 Task: Create a due date automation trigger when advanced on, 2 hours before a card is due add dates starting in more than 1 working days.
Action: Mouse moved to (1007, 295)
Screenshot: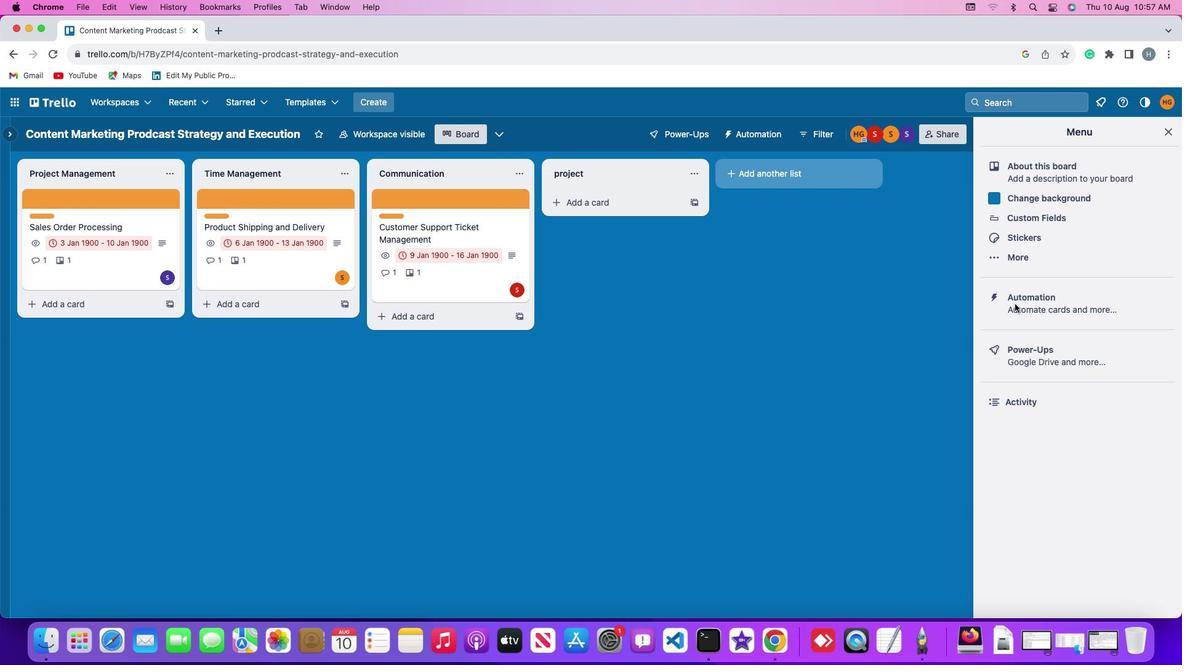 
Action: Mouse pressed left at (1007, 295)
Screenshot: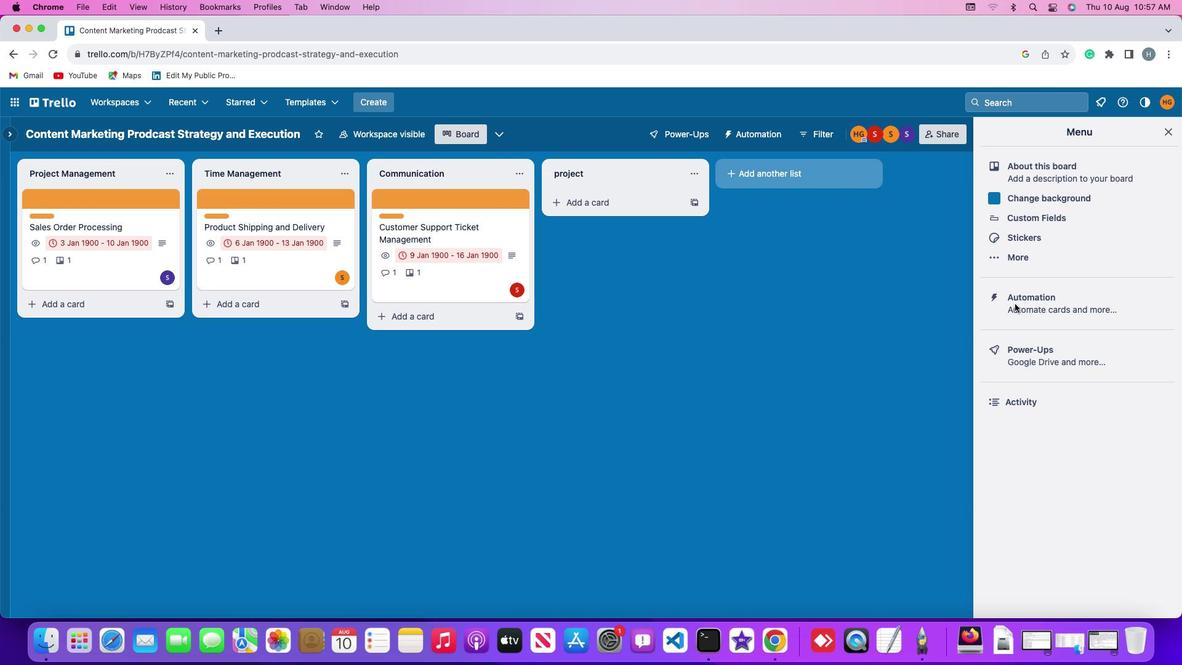 
Action: Mouse pressed left at (1007, 295)
Screenshot: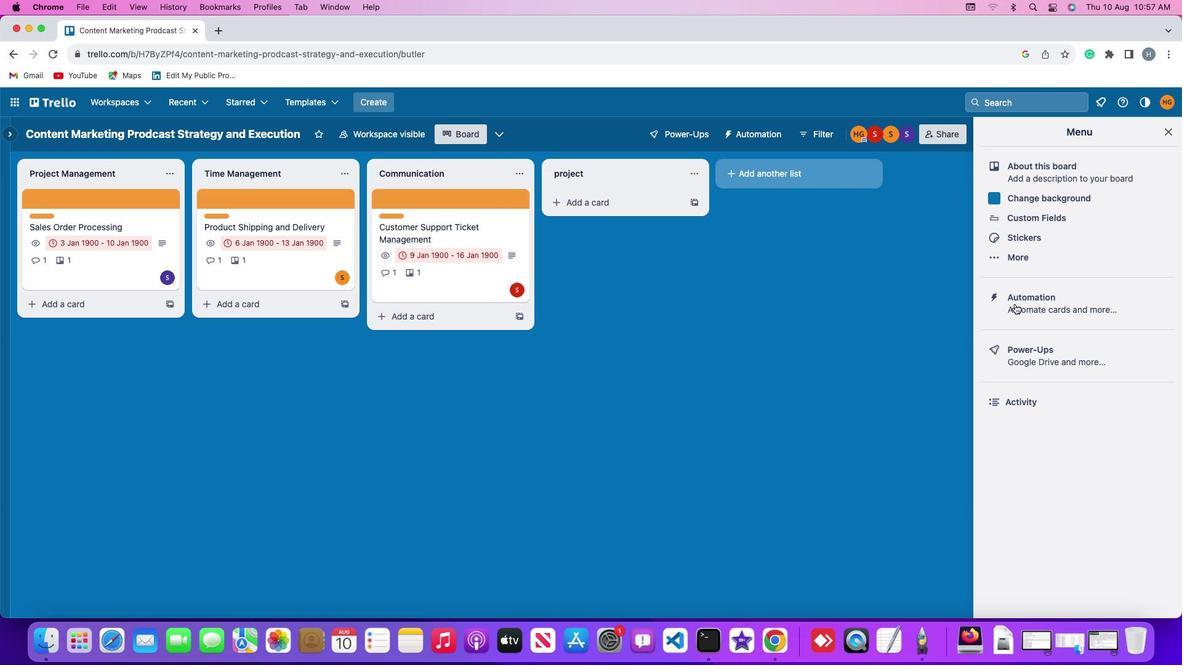 
Action: Mouse moved to (55, 281)
Screenshot: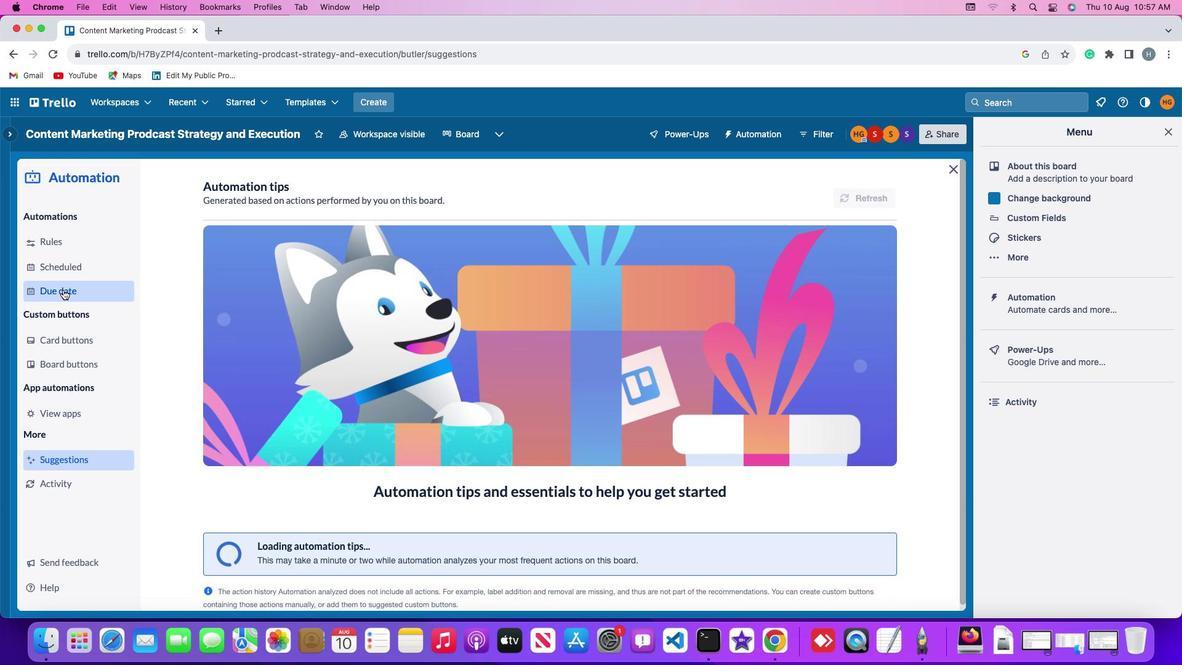 
Action: Mouse pressed left at (55, 281)
Screenshot: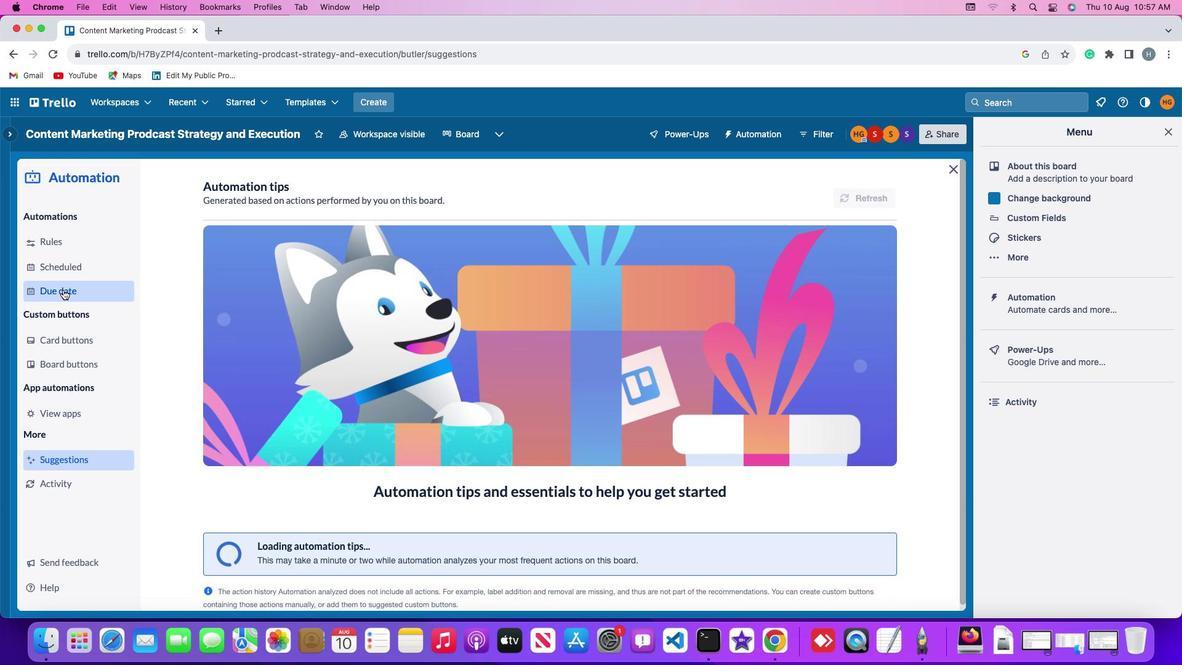 
Action: Mouse moved to (839, 184)
Screenshot: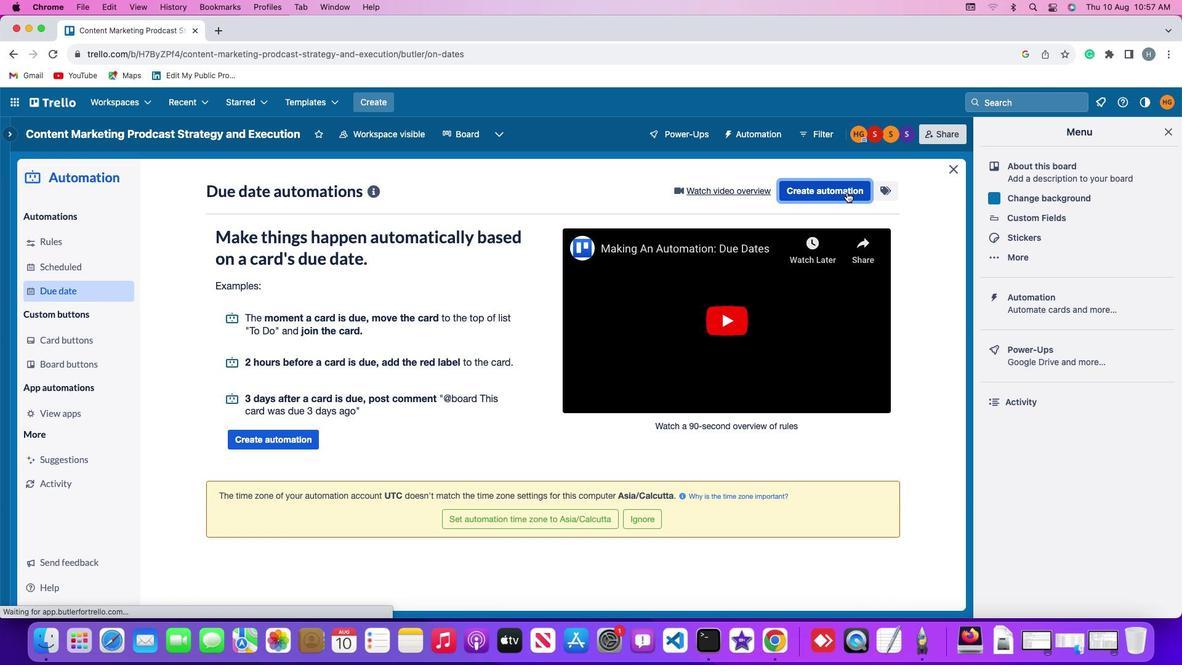 
Action: Mouse pressed left at (839, 184)
Screenshot: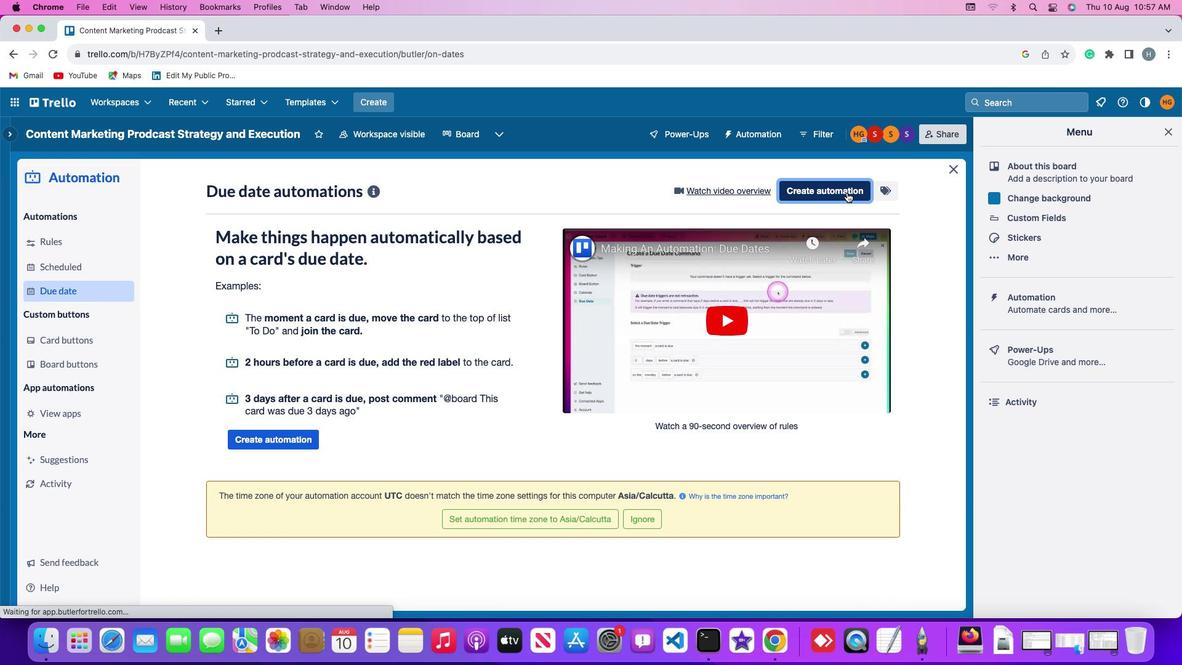 
Action: Mouse moved to (332, 301)
Screenshot: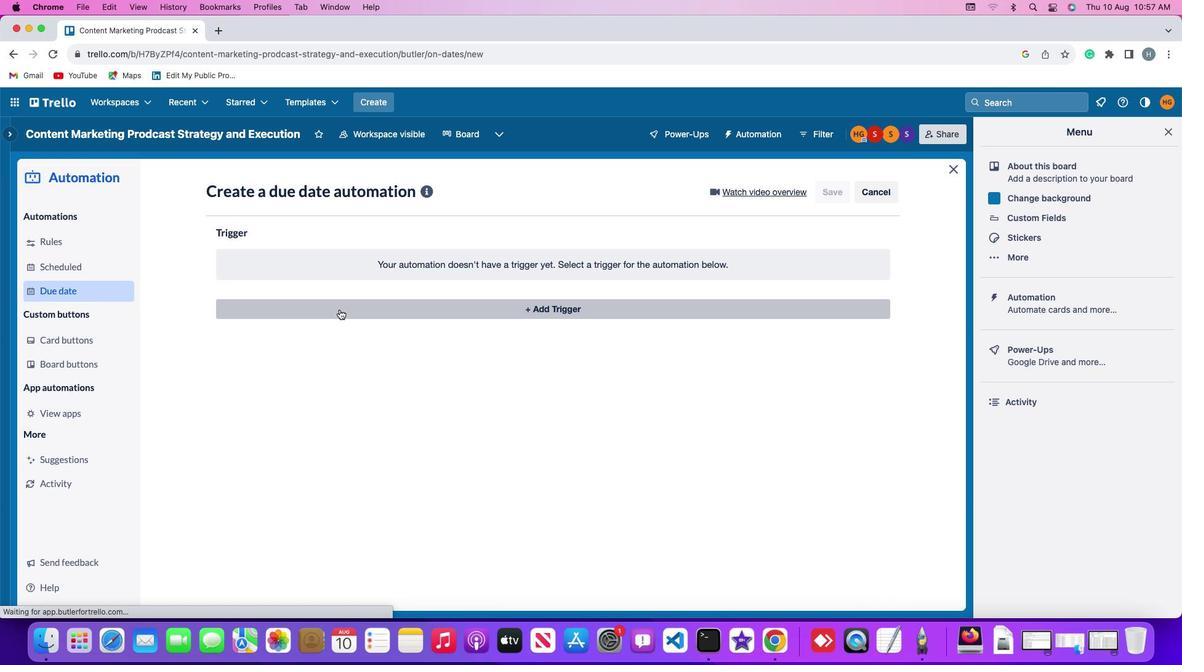 
Action: Mouse pressed left at (332, 301)
Screenshot: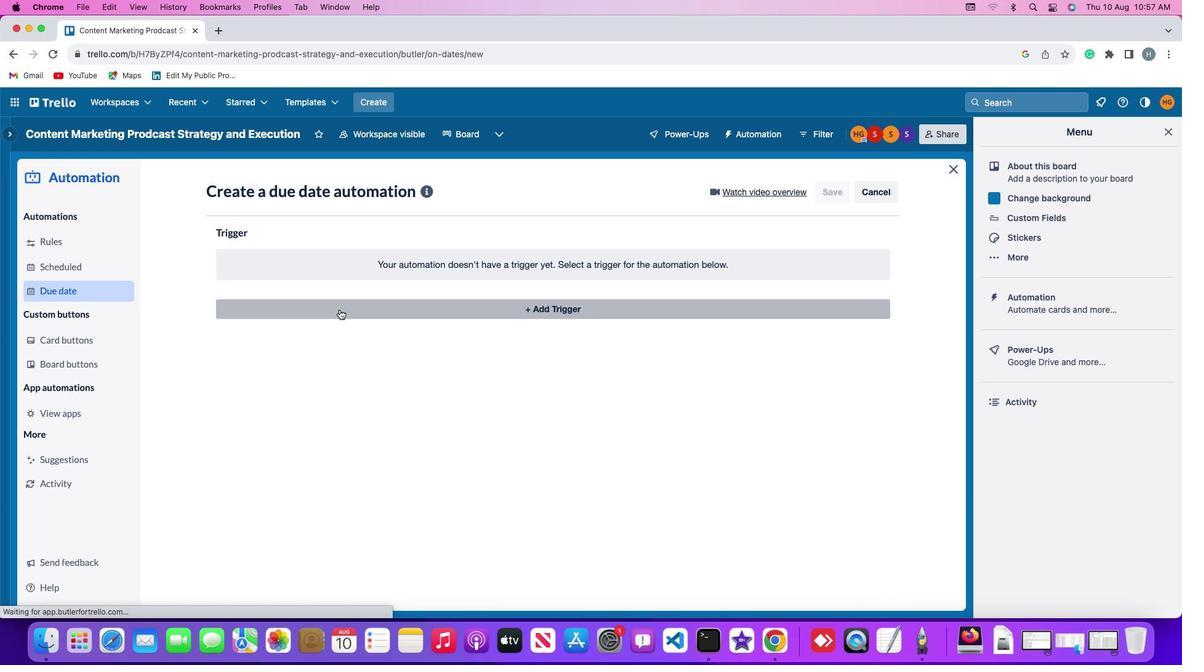 
Action: Mouse moved to (237, 493)
Screenshot: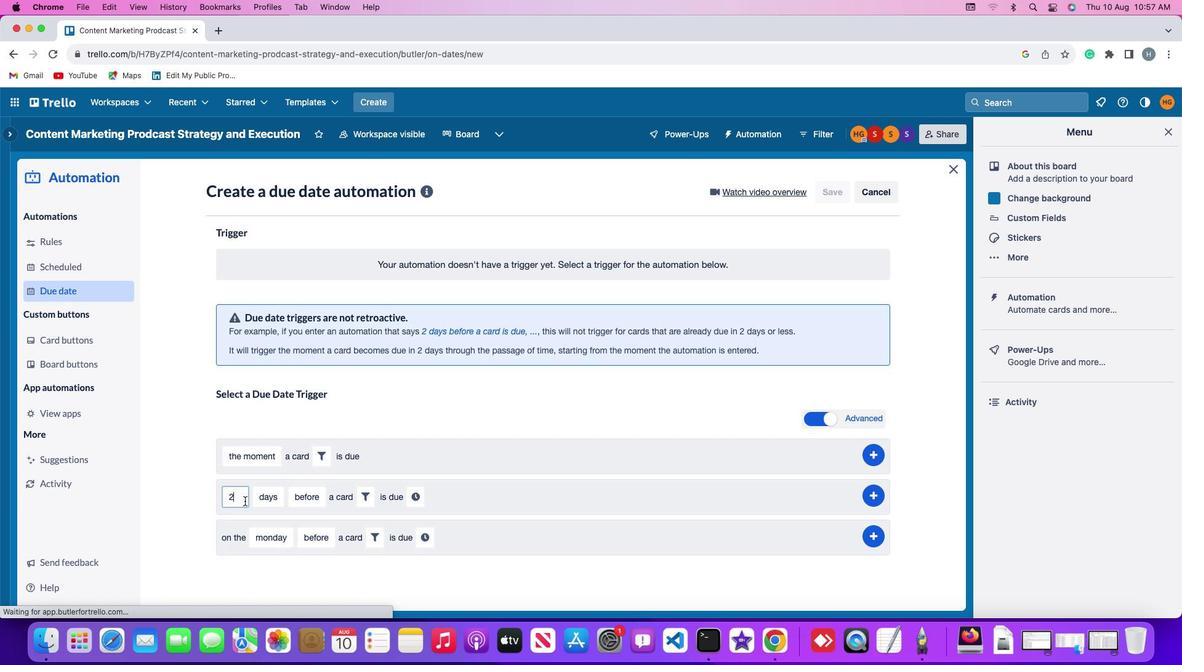 
Action: Mouse pressed left at (237, 493)
Screenshot: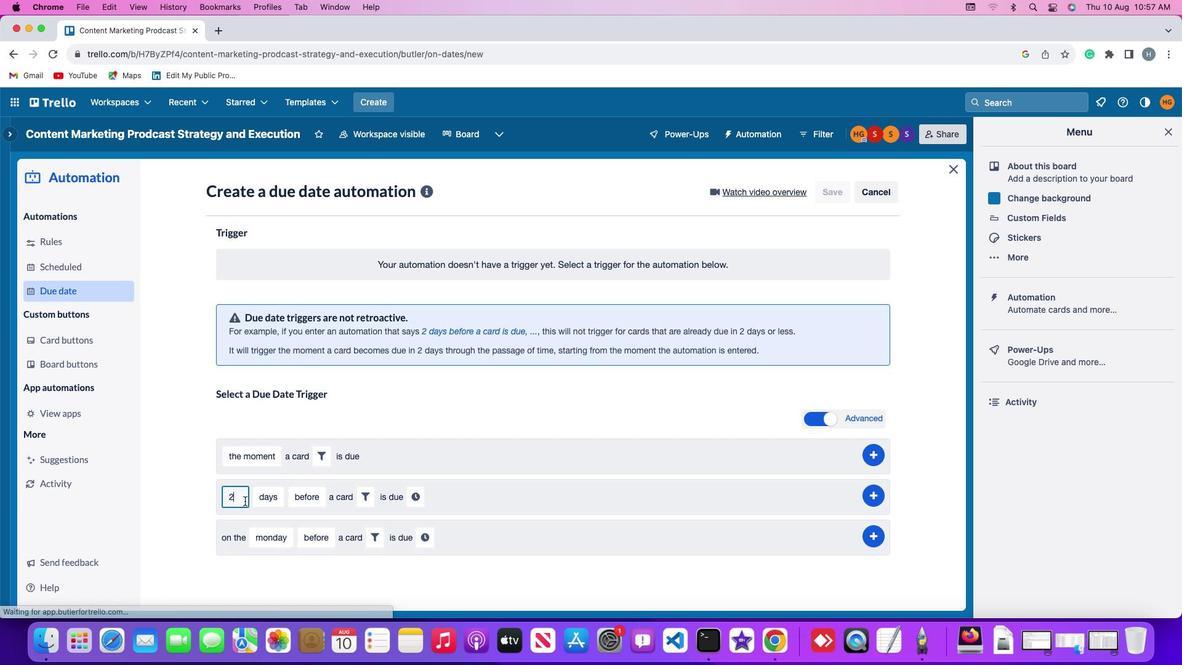 
Action: Mouse moved to (237, 492)
Screenshot: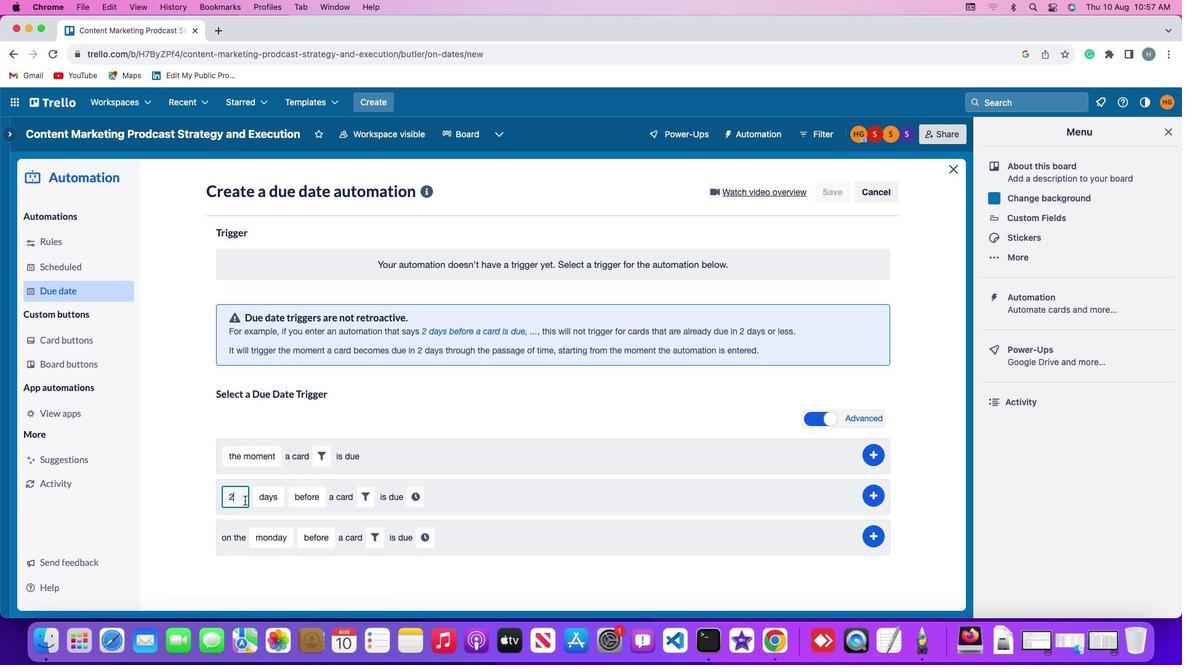 
Action: Key pressed Key.backspace
Screenshot: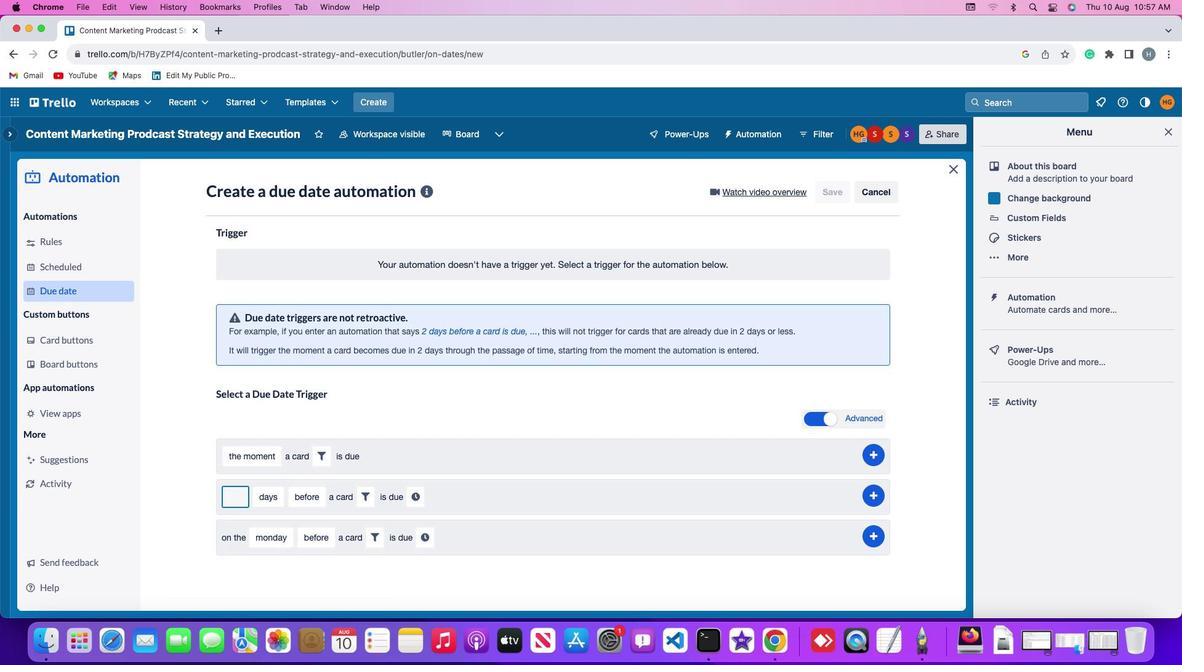 
Action: Mouse moved to (236, 492)
Screenshot: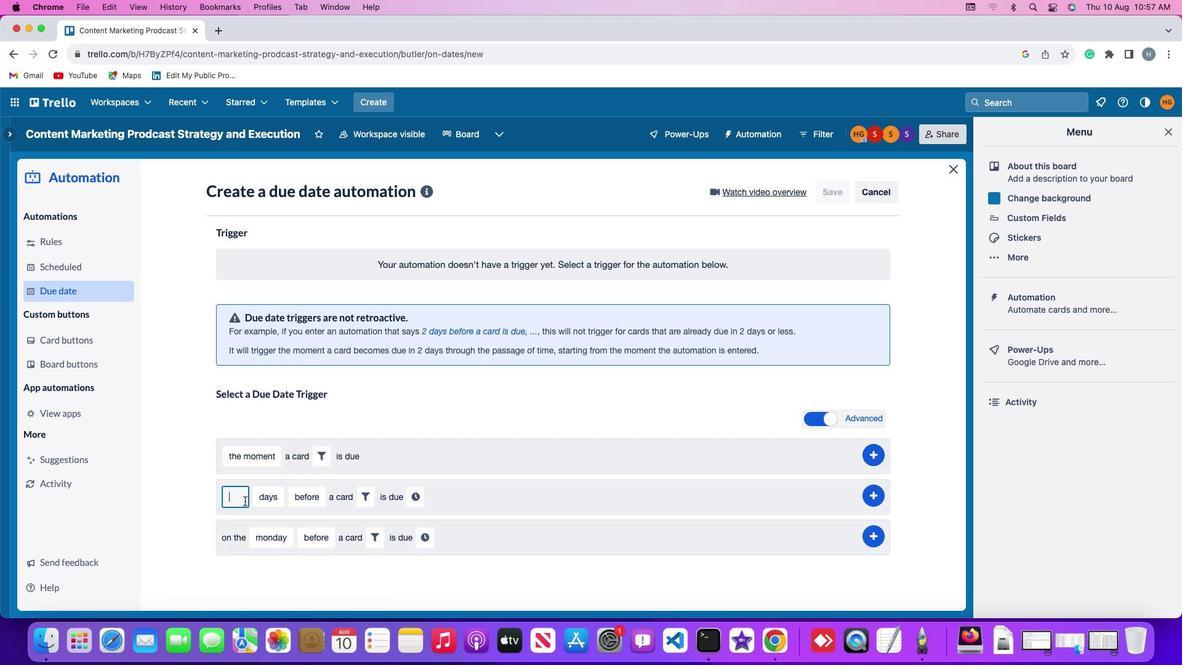 
Action: Key pressed '2'
Screenshot: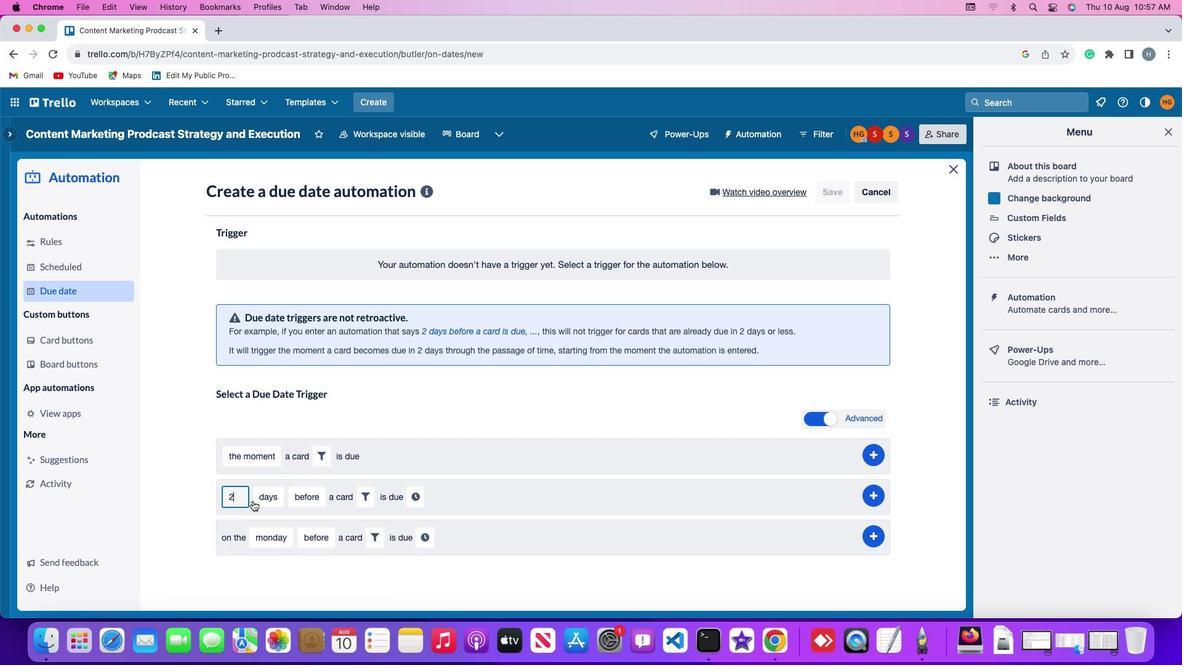 
Action: Mouse moved to (253, 490)
Screenshot: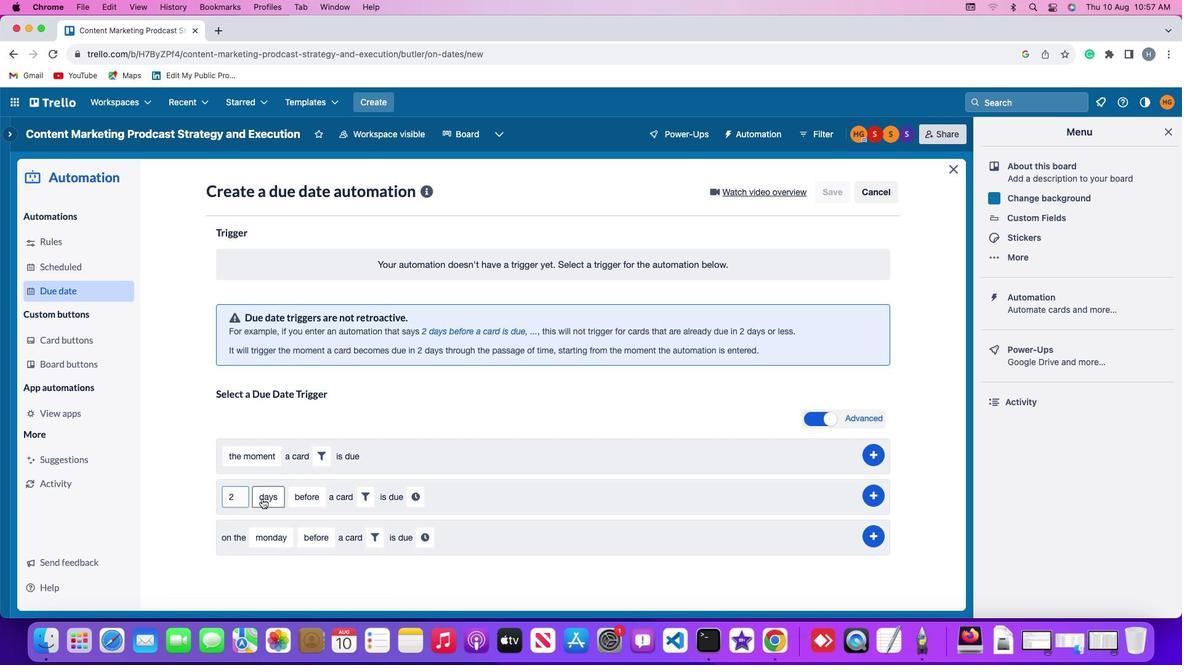 
Action: Mouse pressed left at (253, 490)
Screenshot: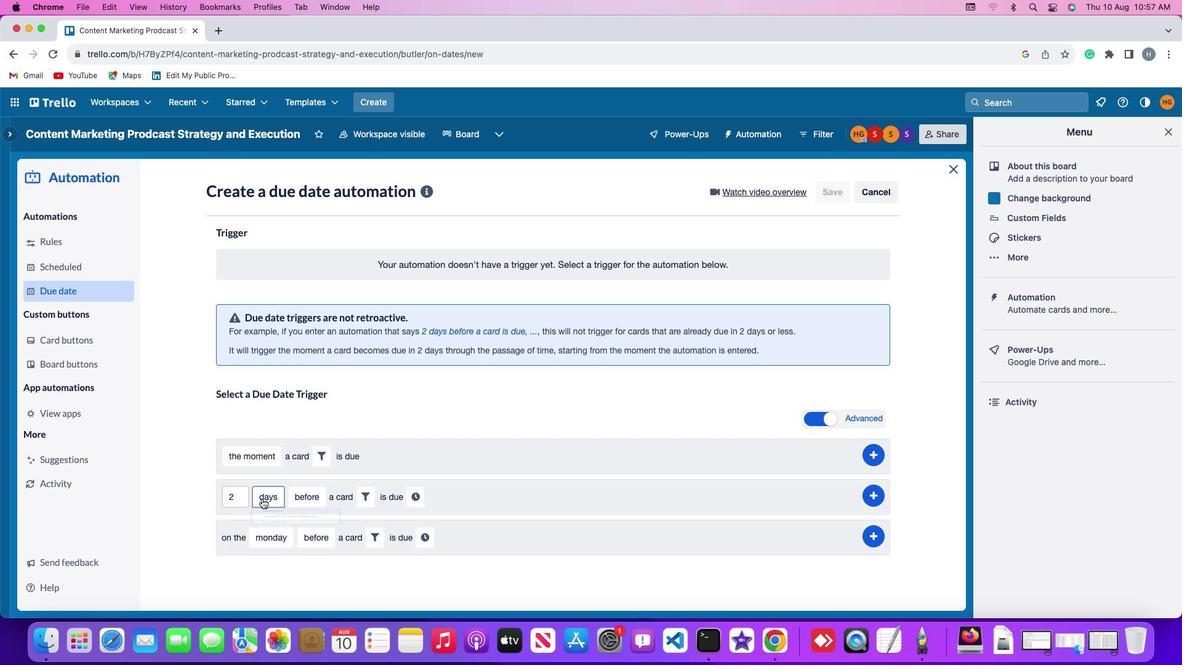 
Action: Mouse moved to (261, 558)
Screenshot: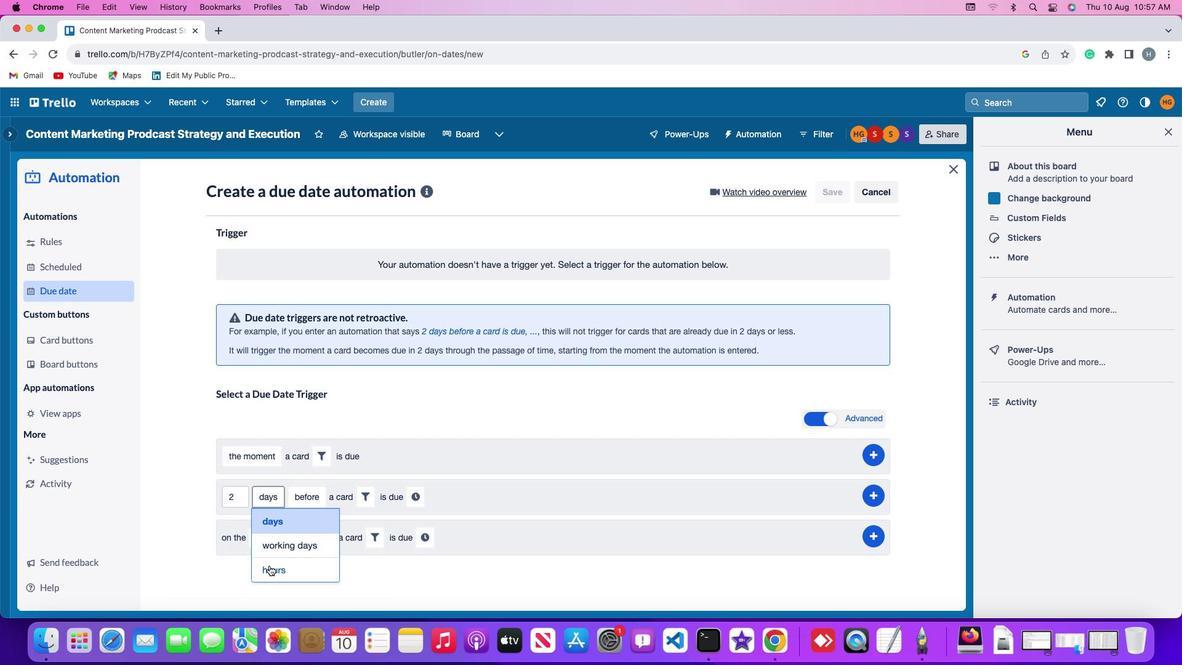 
Action: Mouse pressed left at (261, 558)
Screenshot: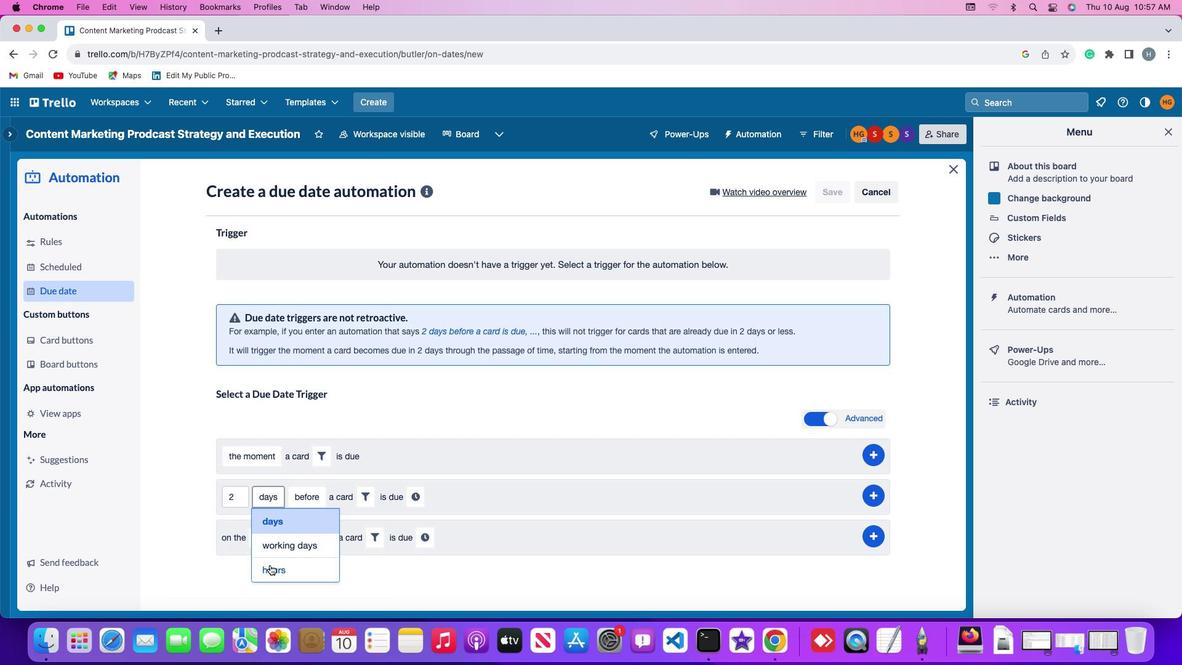 
Action: Mouse moved to (292, 489)
Screenshot: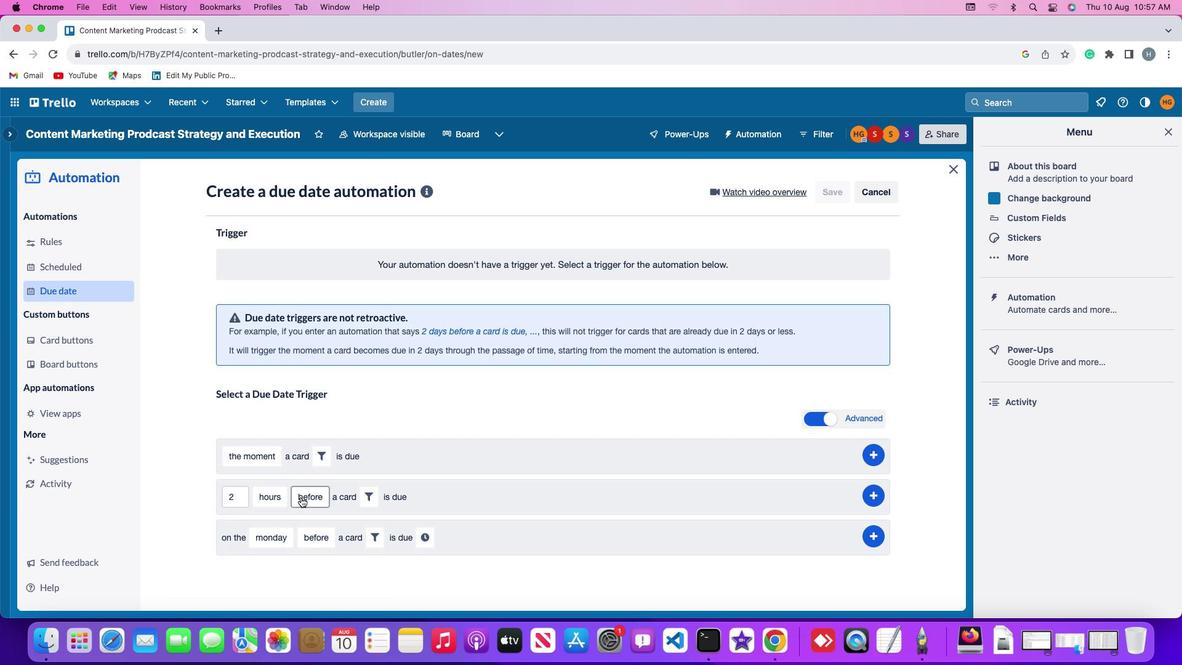 
Action: Mouse pressed left at (292, 489)
Screenshot: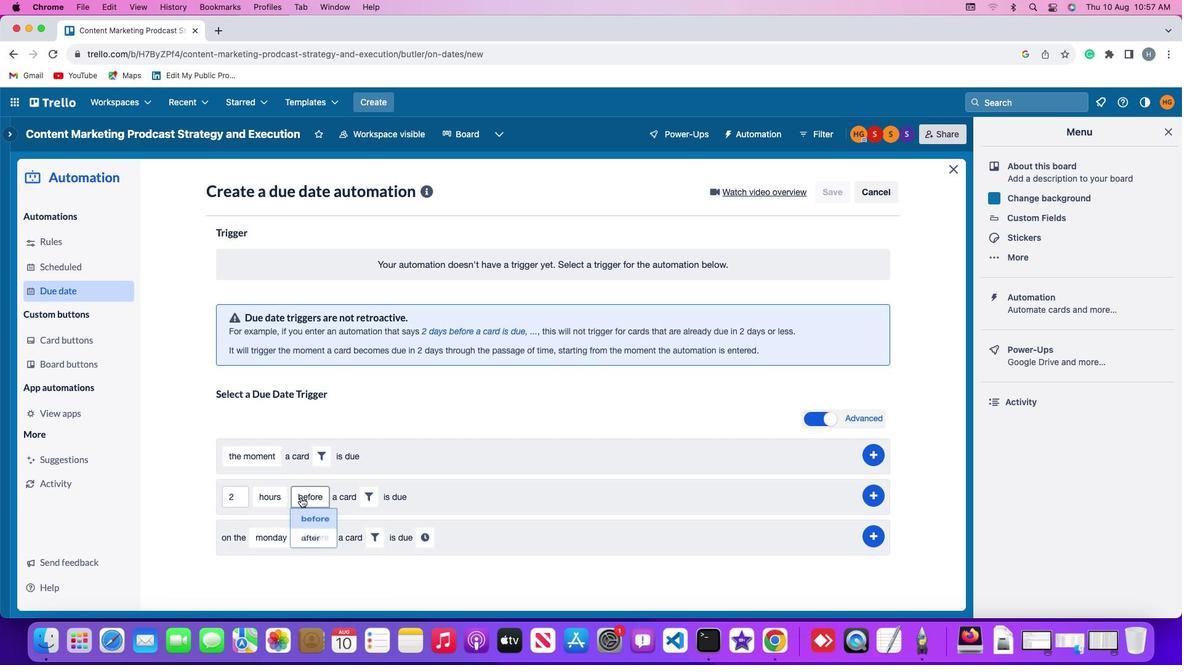 
Action: Mouse moved to (297, 511)
Screenshot: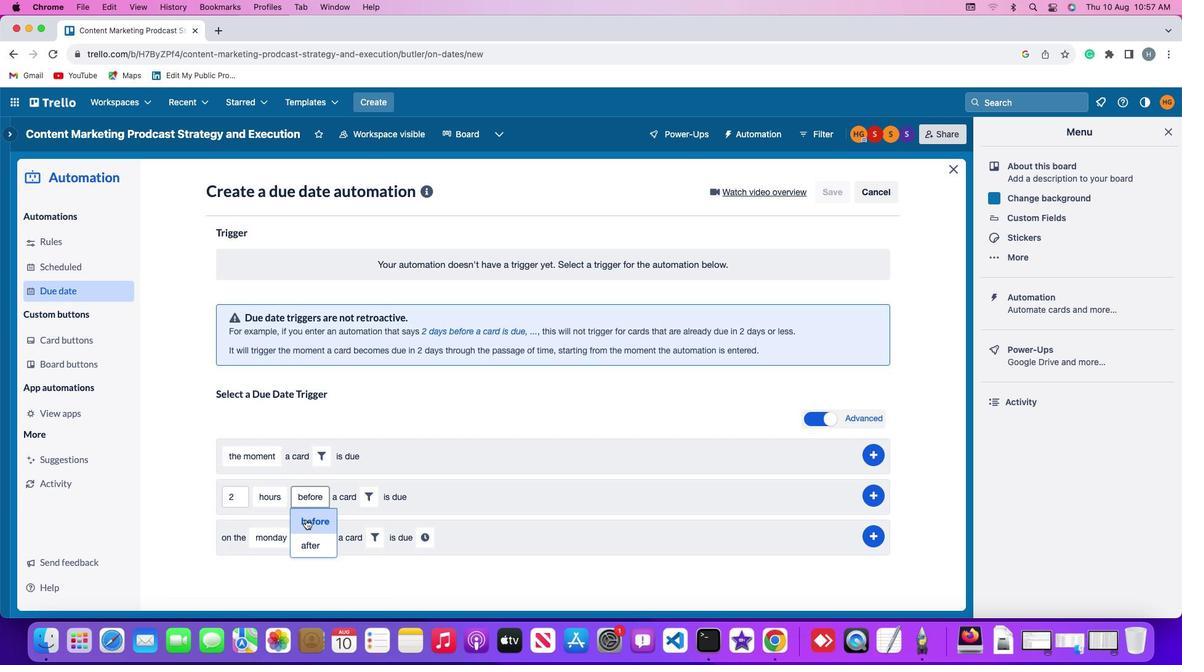 
Action: Mouse pressed left at (297, 511)
Screenshot: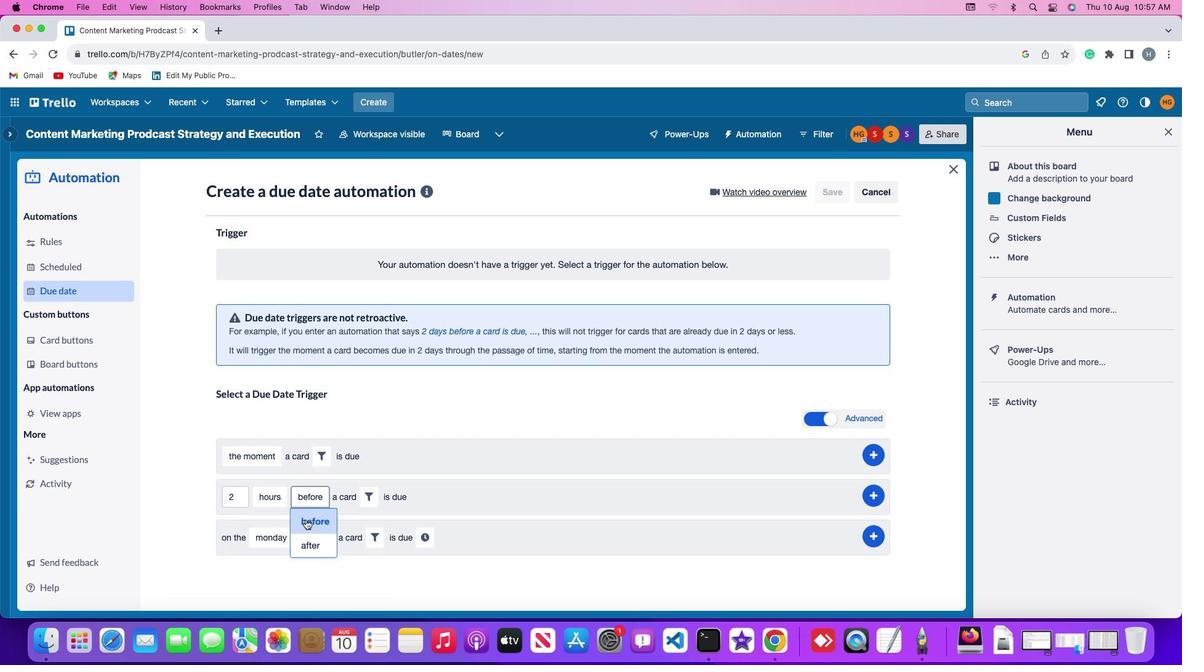 
Action: Mouse moved to (366, 489)
Screenshot: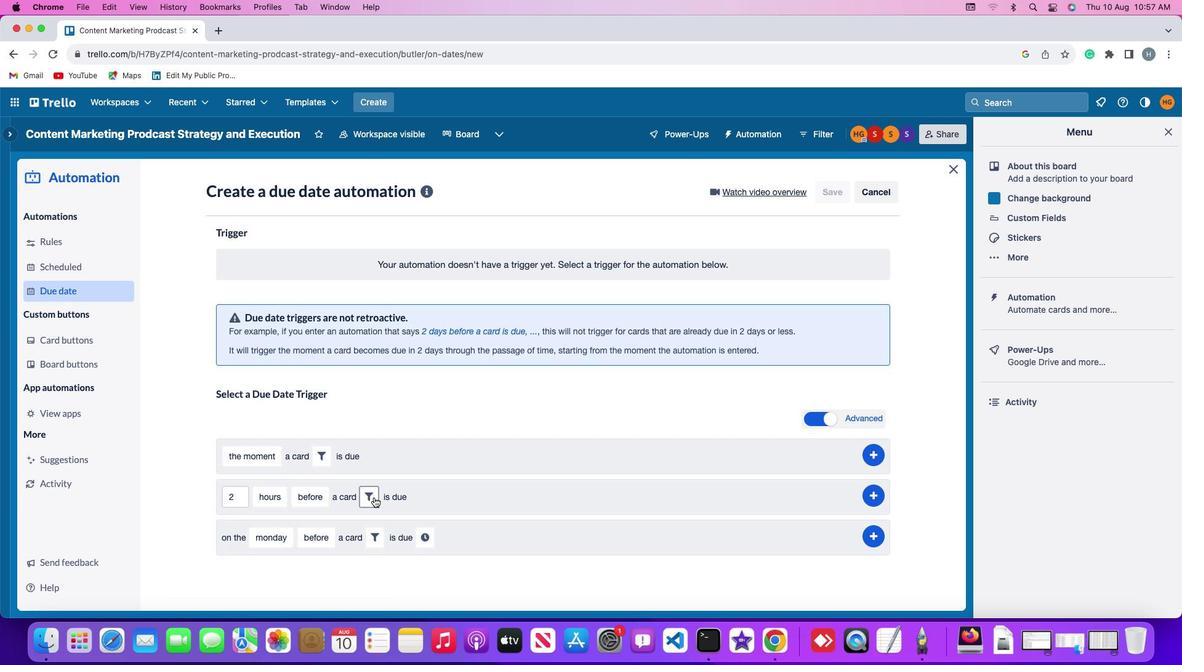
Action: Mouse pressed left at (366, 489)
Screenshot: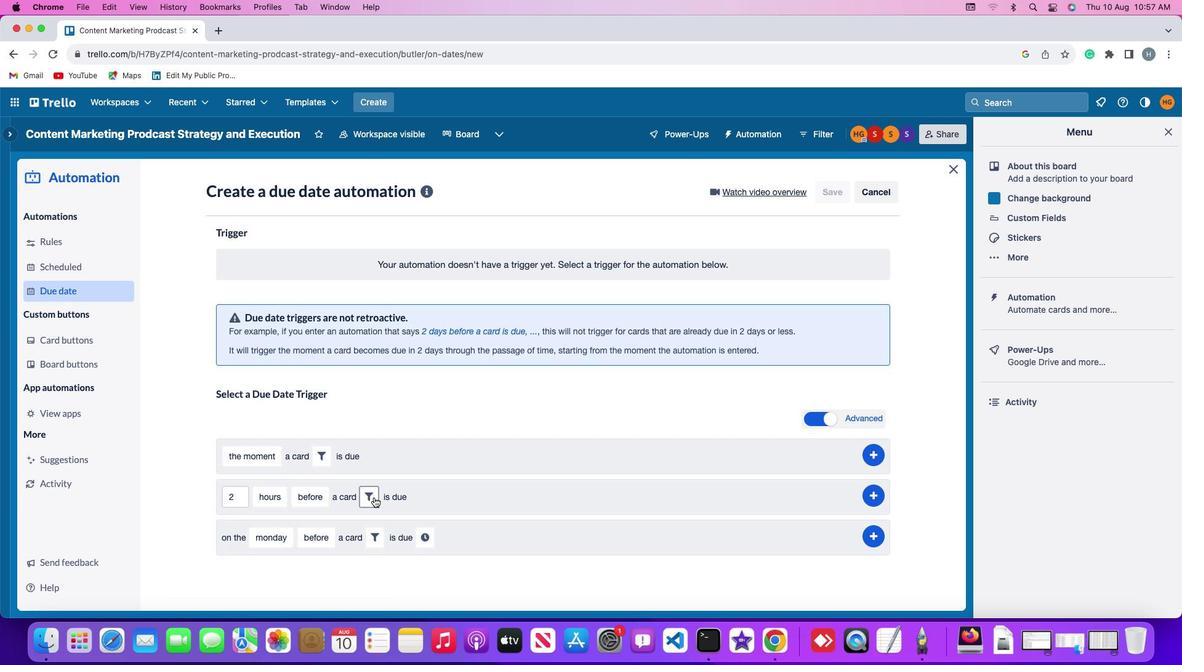 
Action: Mouse moved to (429, 523)
Screenshot: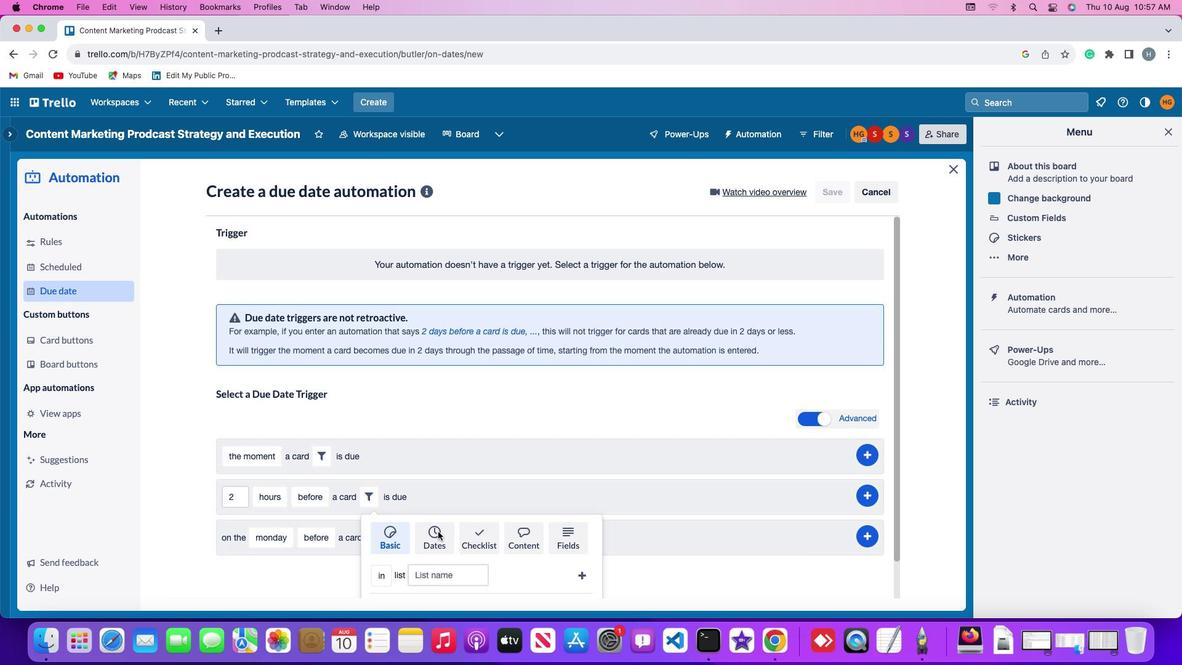 
Action: Mouse pressed left at (429, 523)
Screenshot: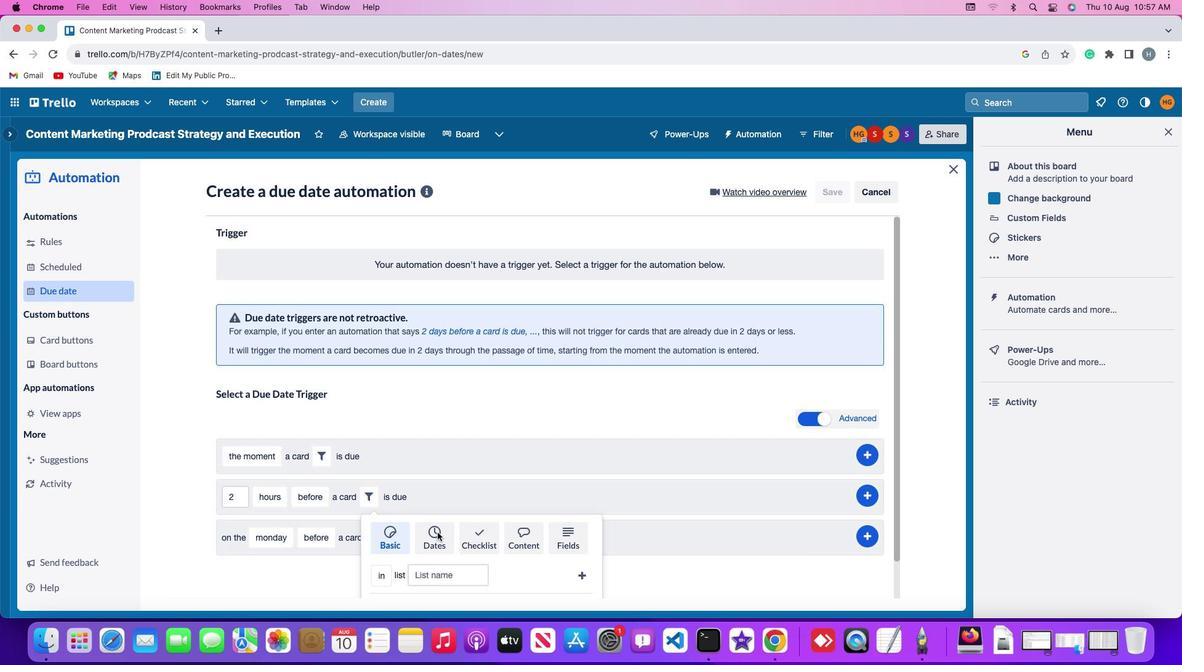 
Action: Mouse moved to (308, 564)
Screenshot: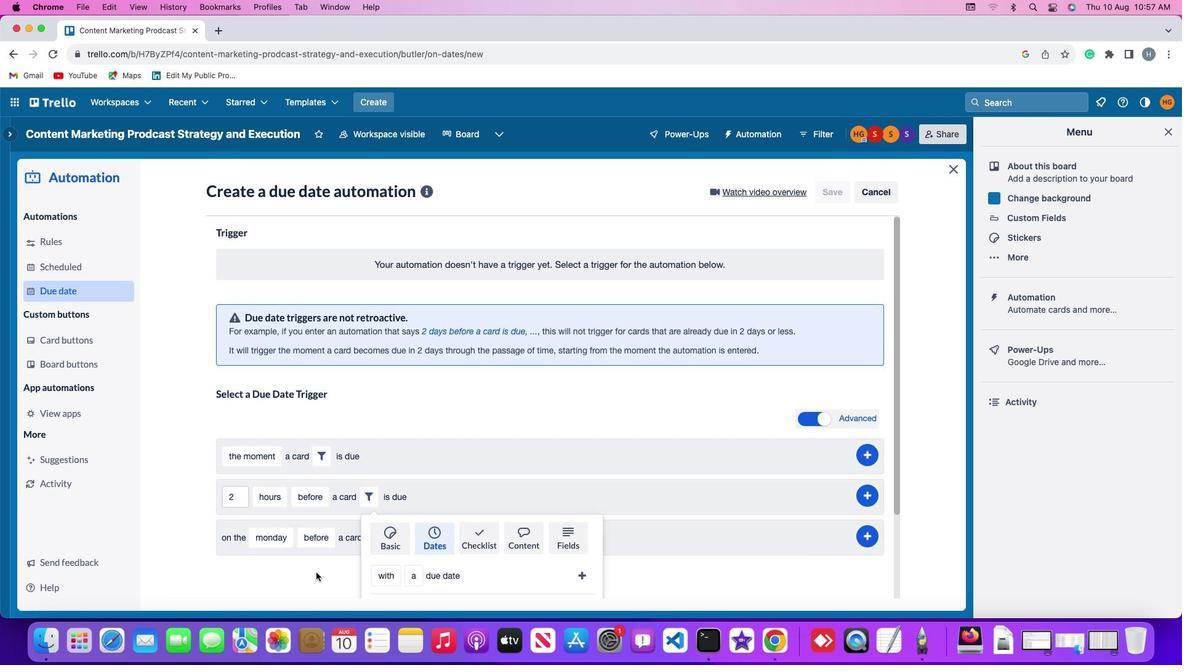 
Action: Mouse scrolled (308, 564) with delta (-7, -8)
Screenshot: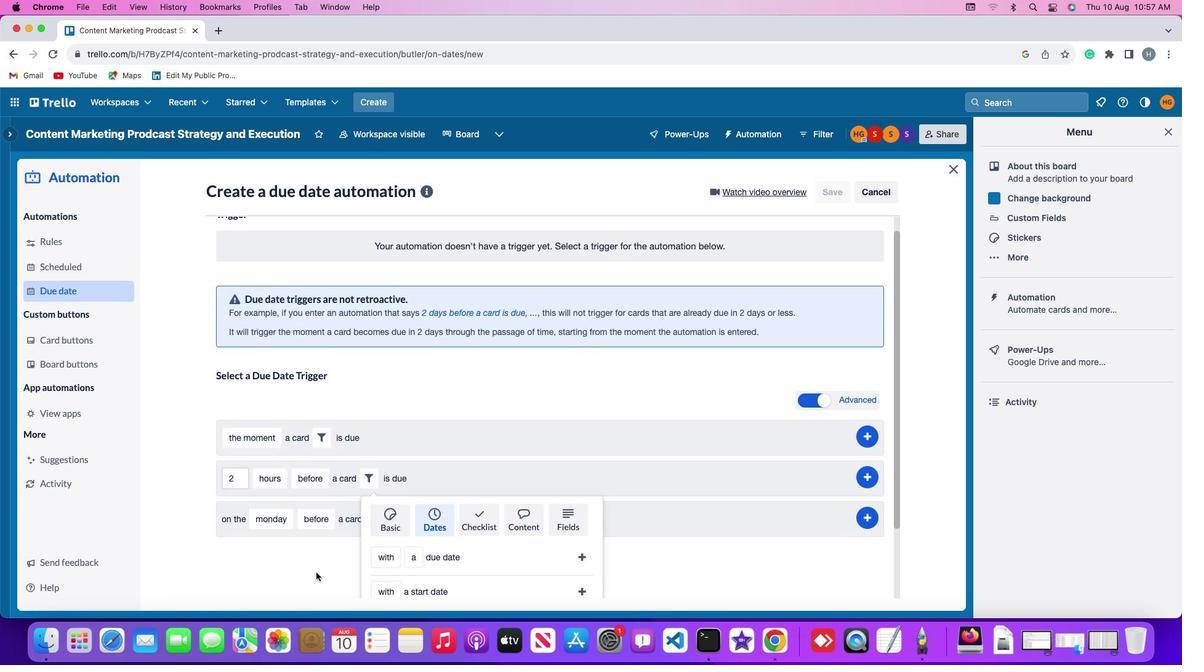 
Action: Mouse scrolled (308, 564) with delta (-7, -8)
Screenshot: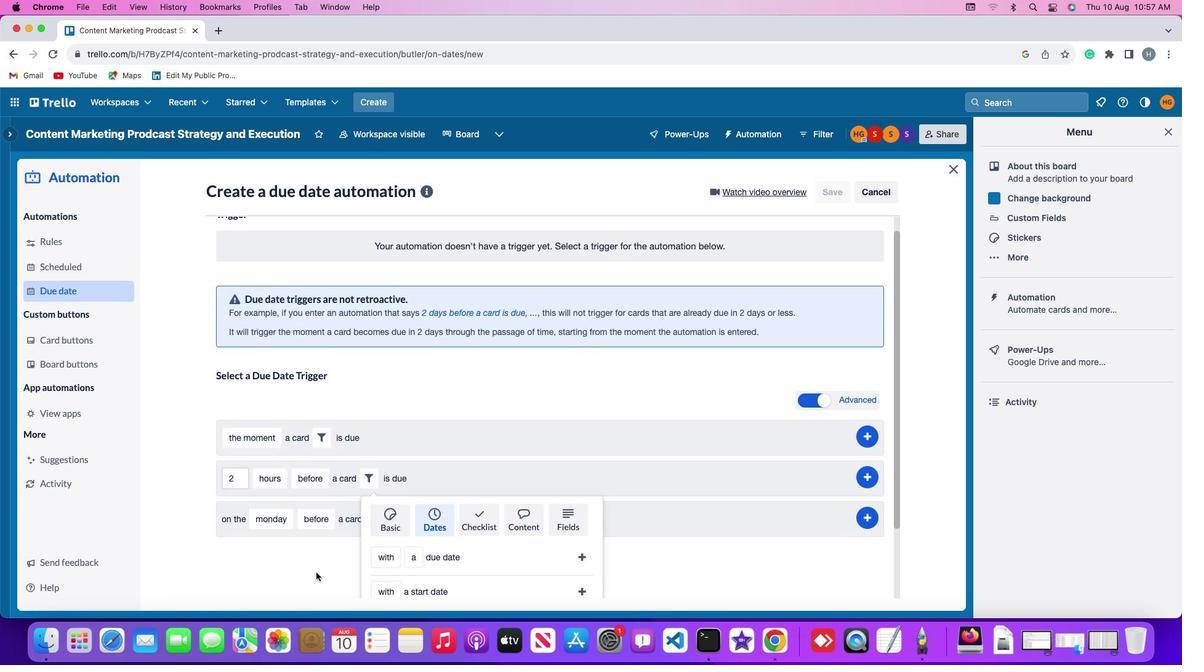 
Action: Mouse scrolled (308, 564) with delta (-7, -9)
Screenshot: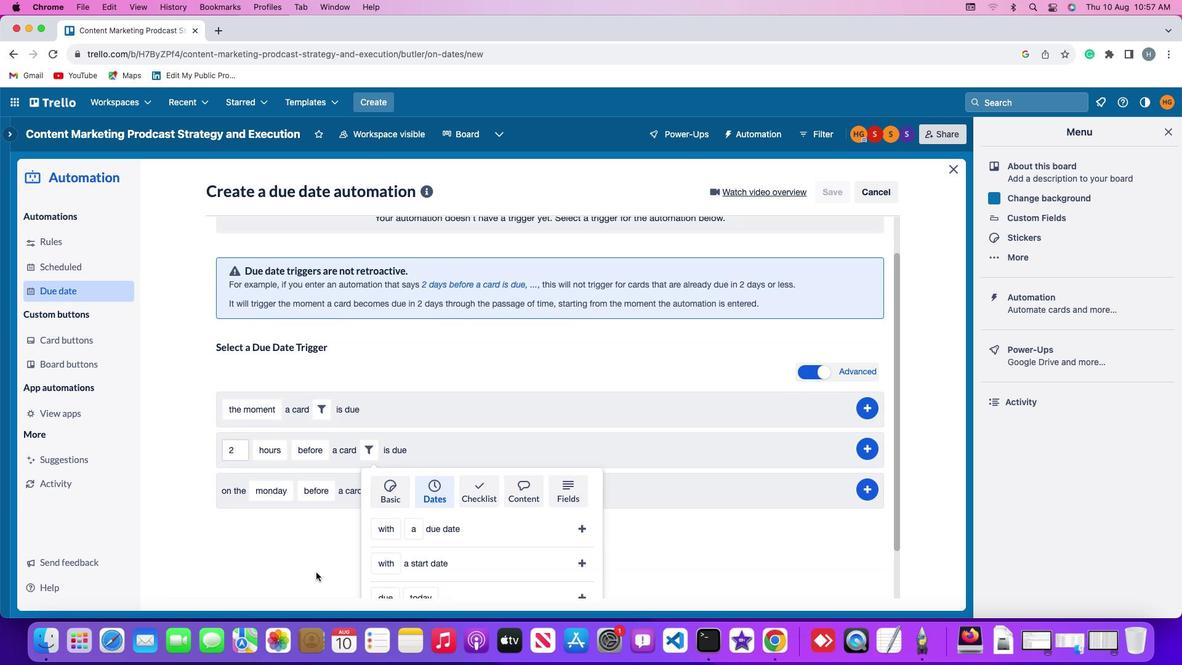 
Action: Mouse scrolled (308, 564) with delta (-7, -10)
Screenshot: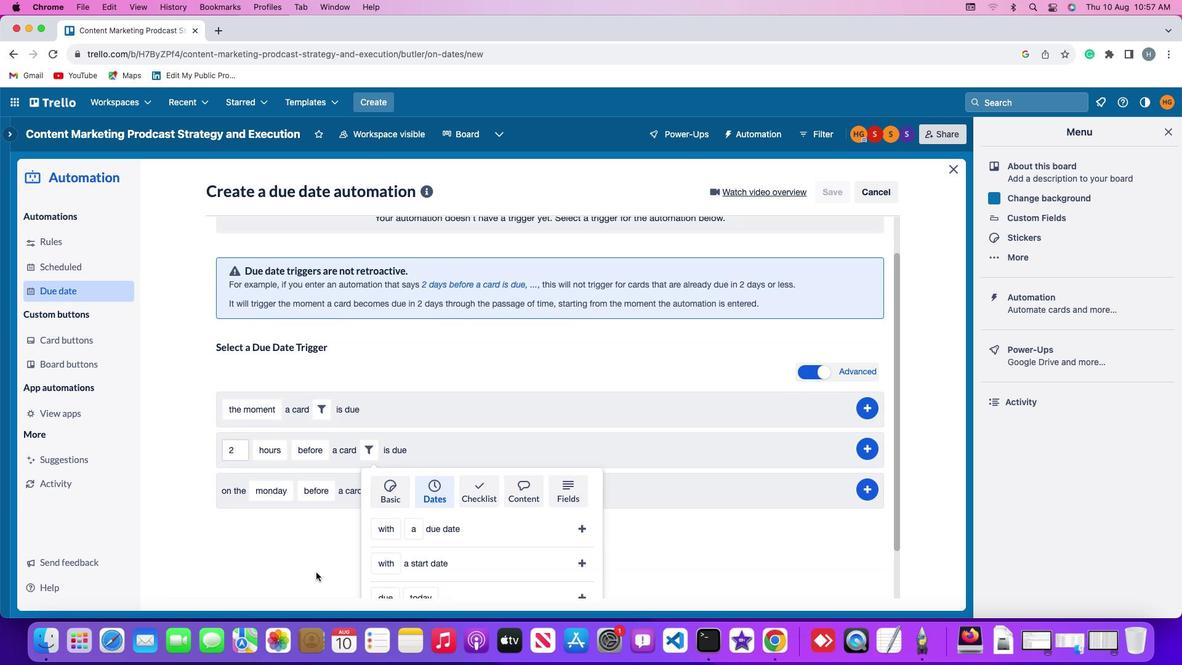 
Action: Mouse scrolled (308, 564) with delta (-7, -10)
Screenshot: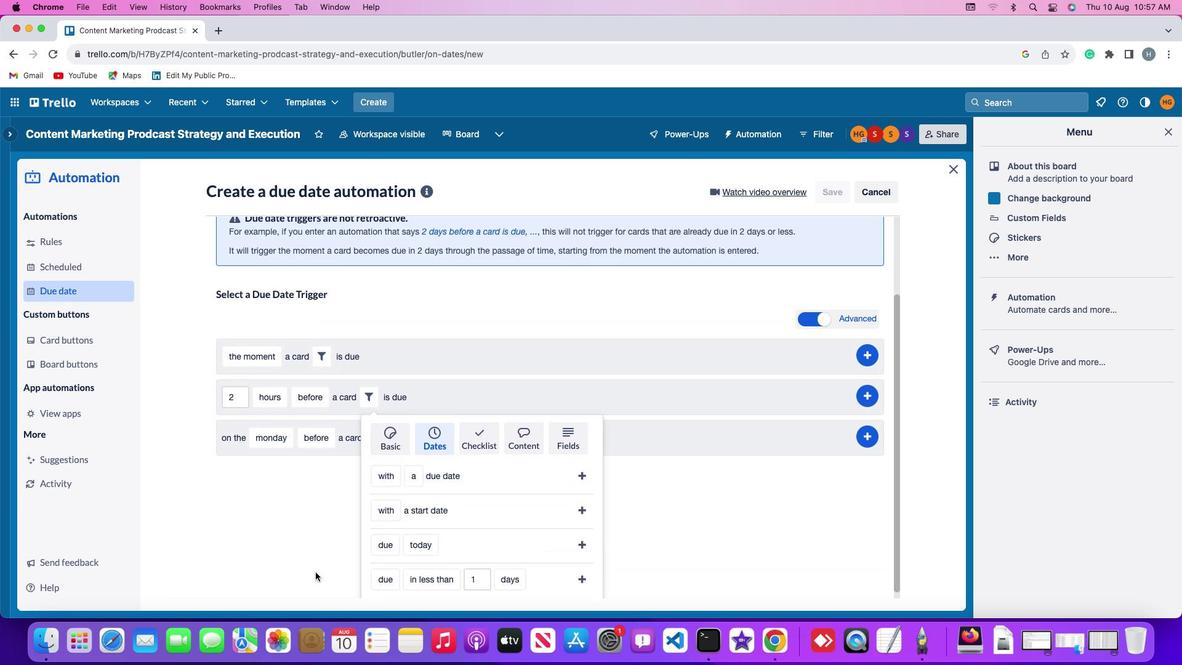 
Action: Mouse moved to (308, 564)
Screenshot: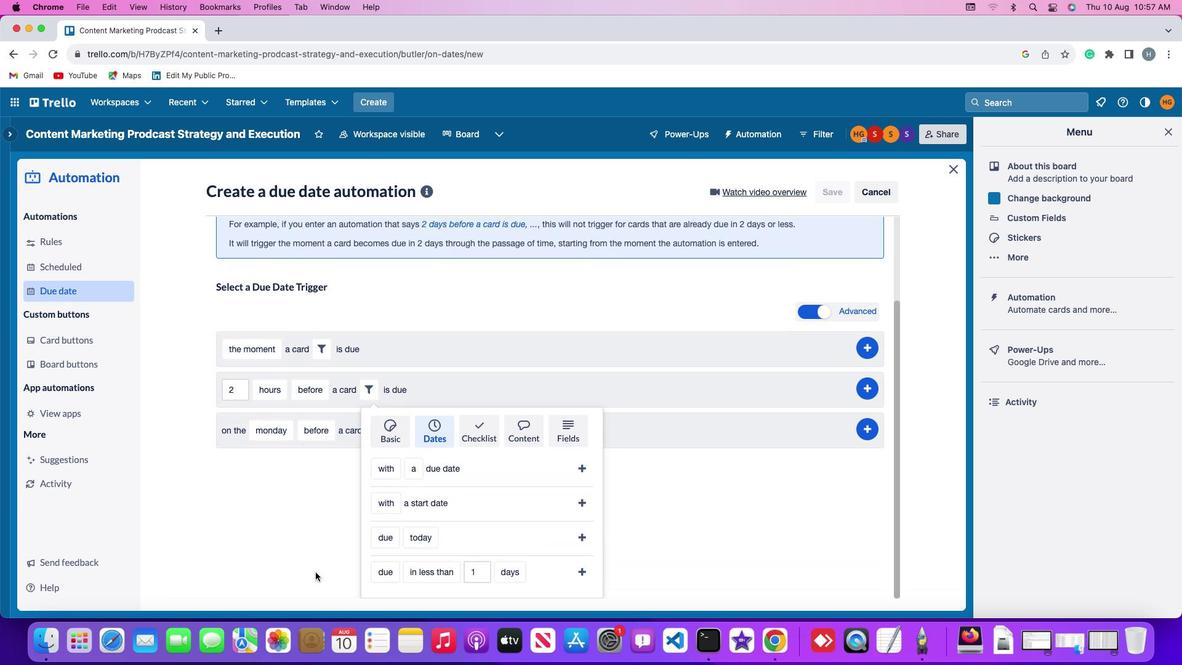 
Action: Mouse scrolled (308, 564) with delta (-7, -8)
Screenshot: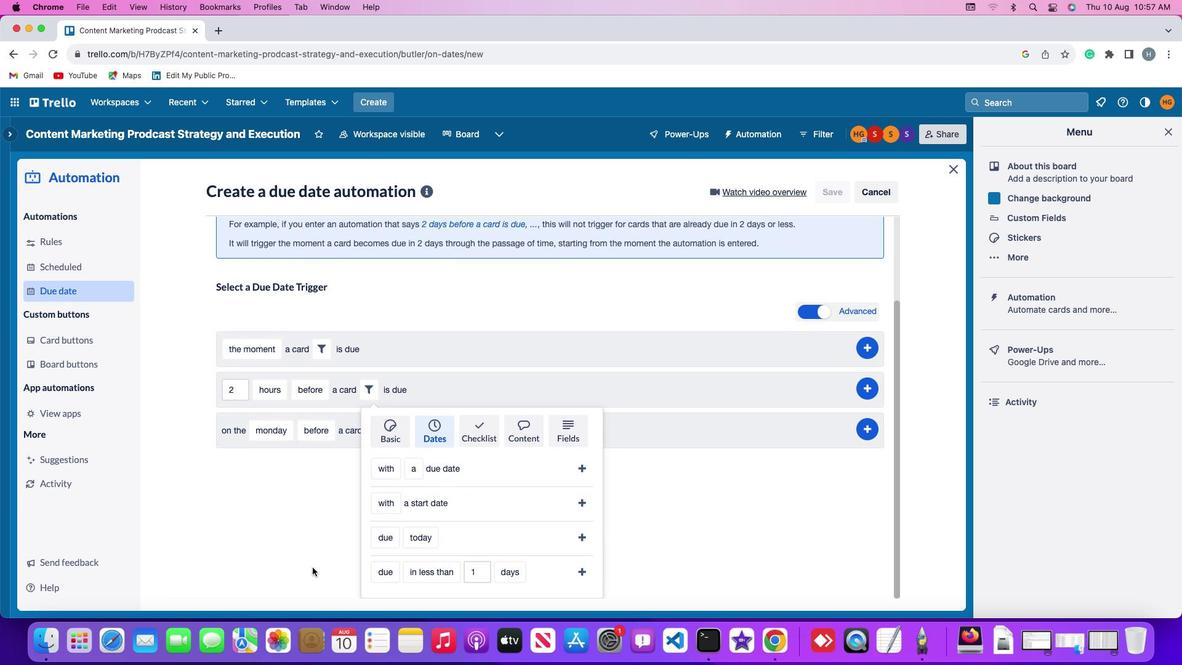 
Action: Mouse moved to (308, 564)
Screenshot: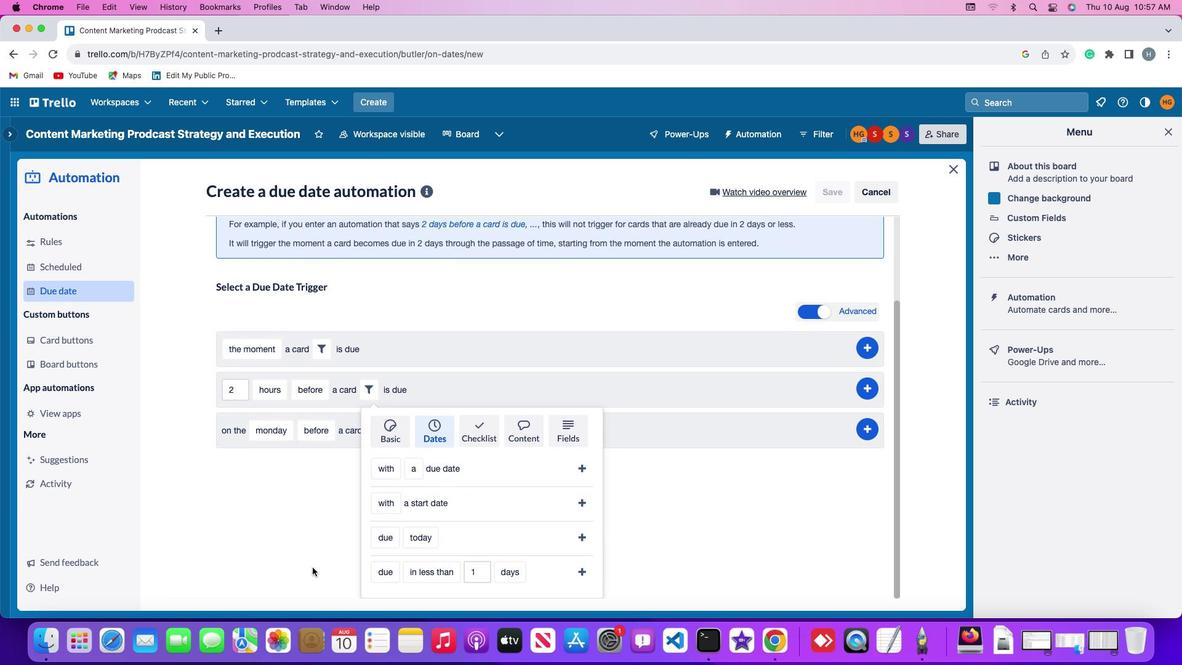 
Action: Mouse scrolled (308, 564) with delta (-7, -8)
Screenshot: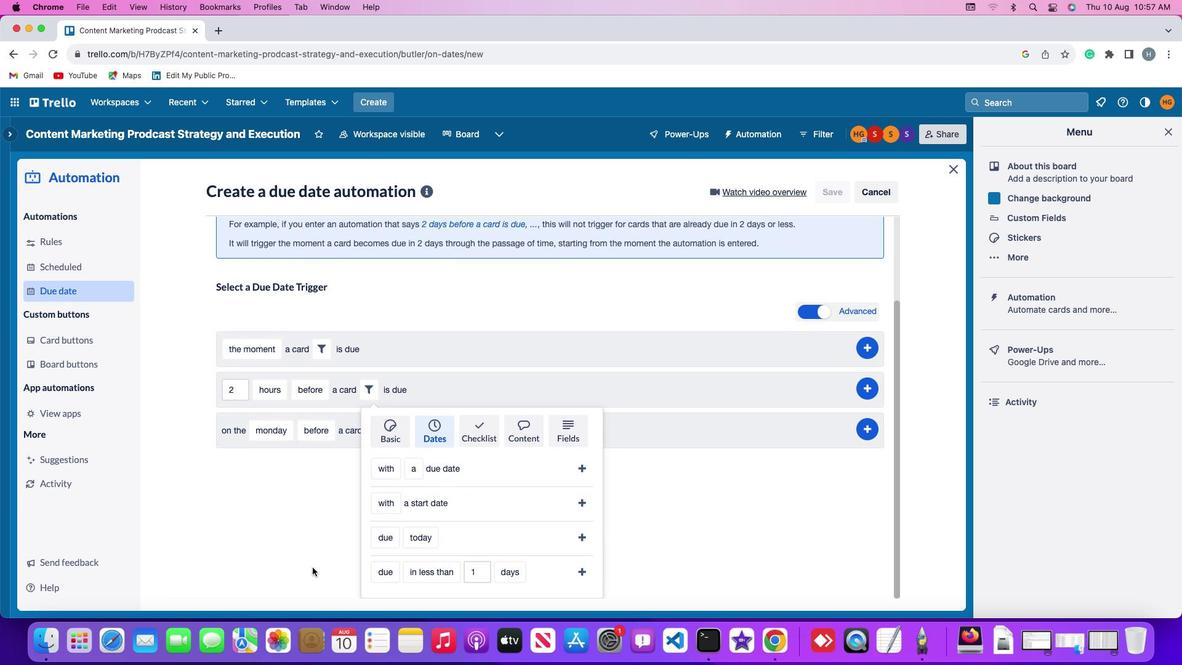 
Action: Mouse moved to (307, 563)
Screenshot: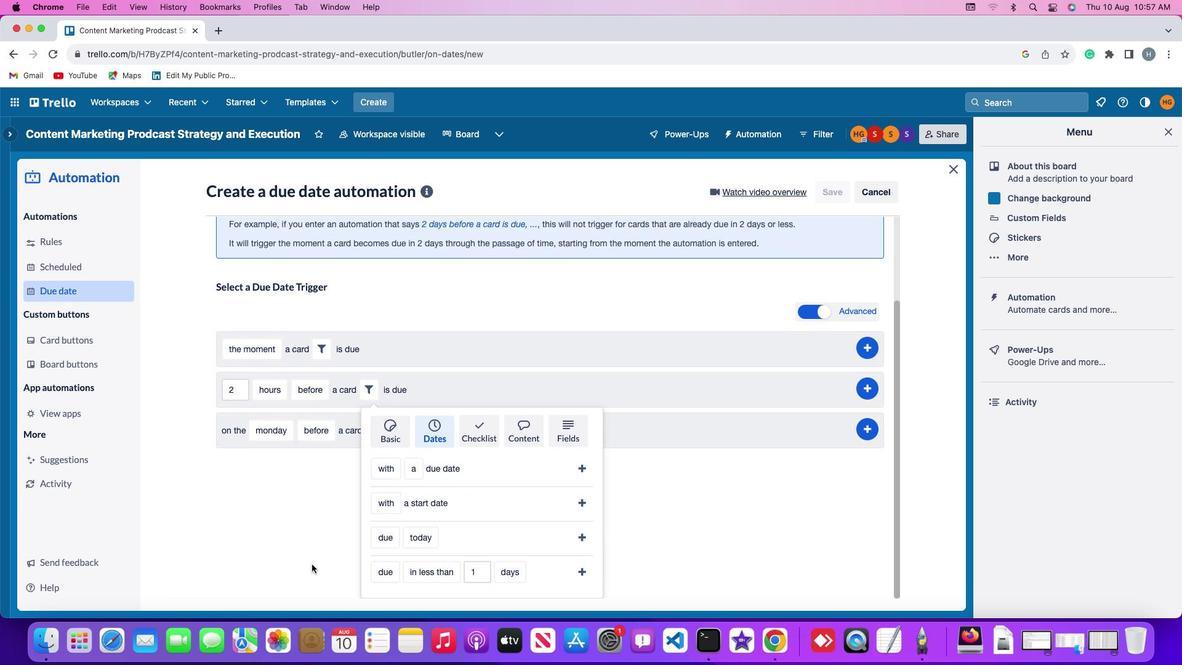 
Action: Mouse scrolled (307, 563) with delta (-7, -9)
Screenshot: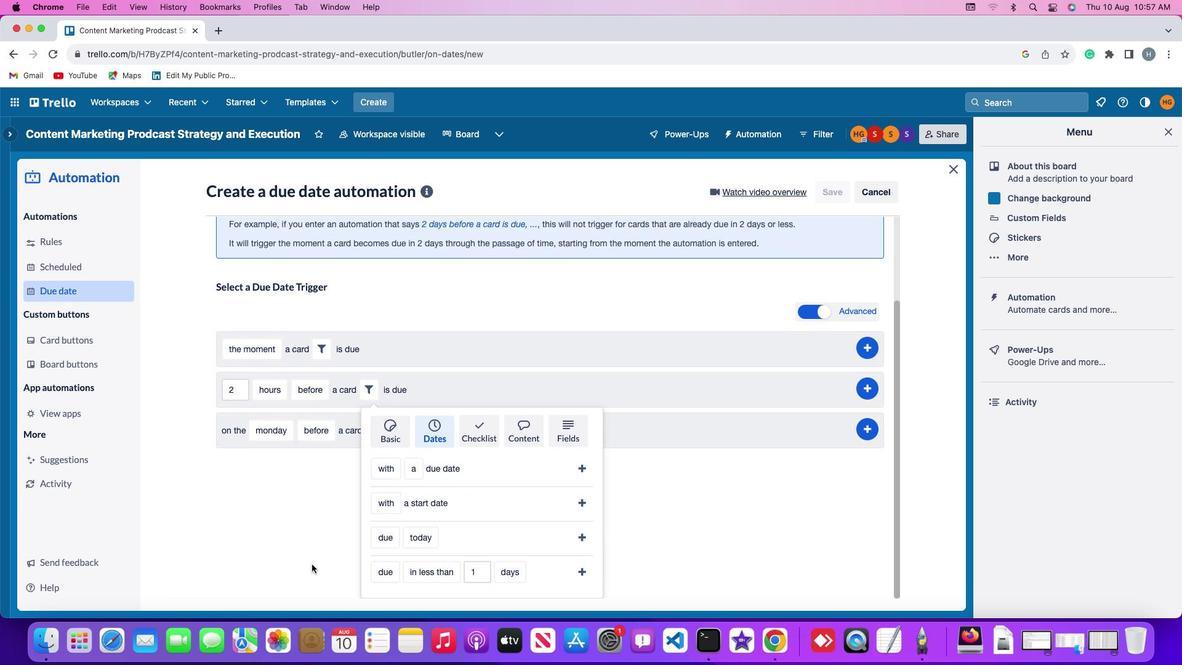 
Action: Mouse moved to (304, 558)
Screenshot: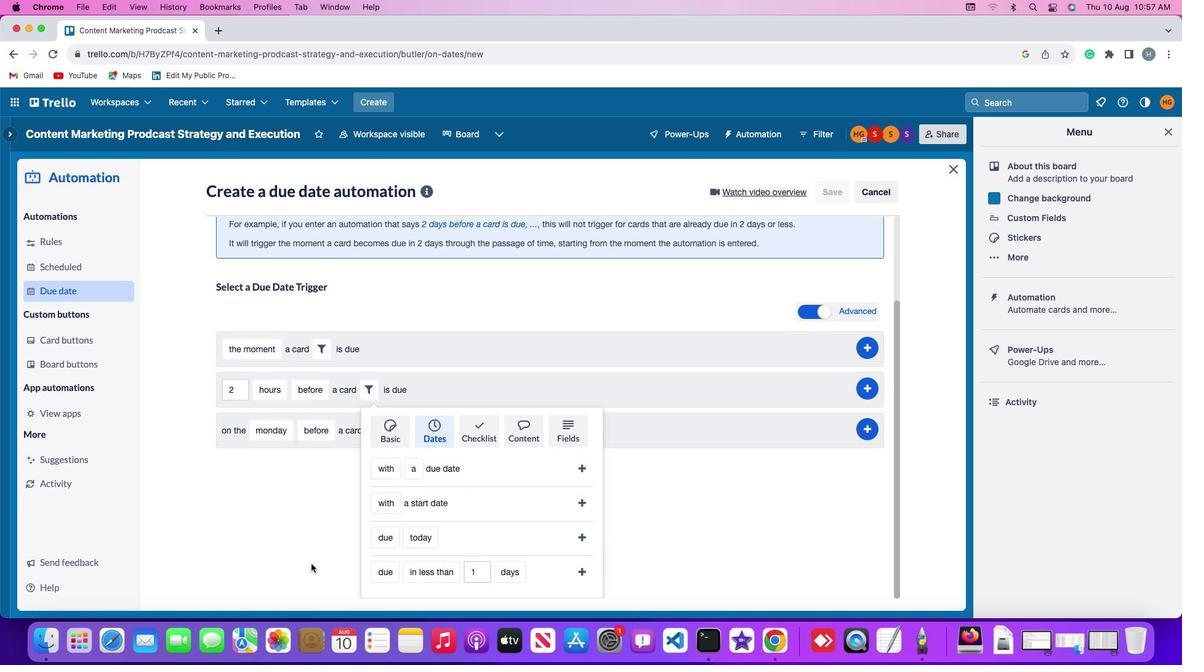 
Action: Mouse scrolled (304, 558) with delta (-7, -9)
Screenshot: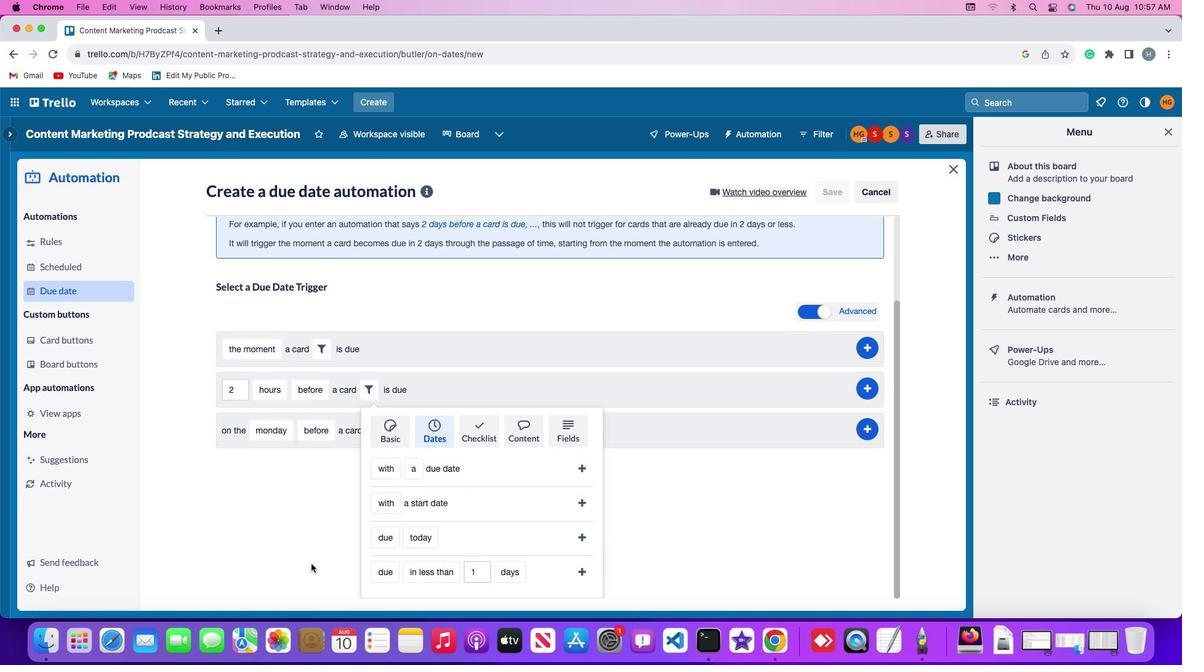 
Action: Mouse moved to (372, 566)
Screenshot: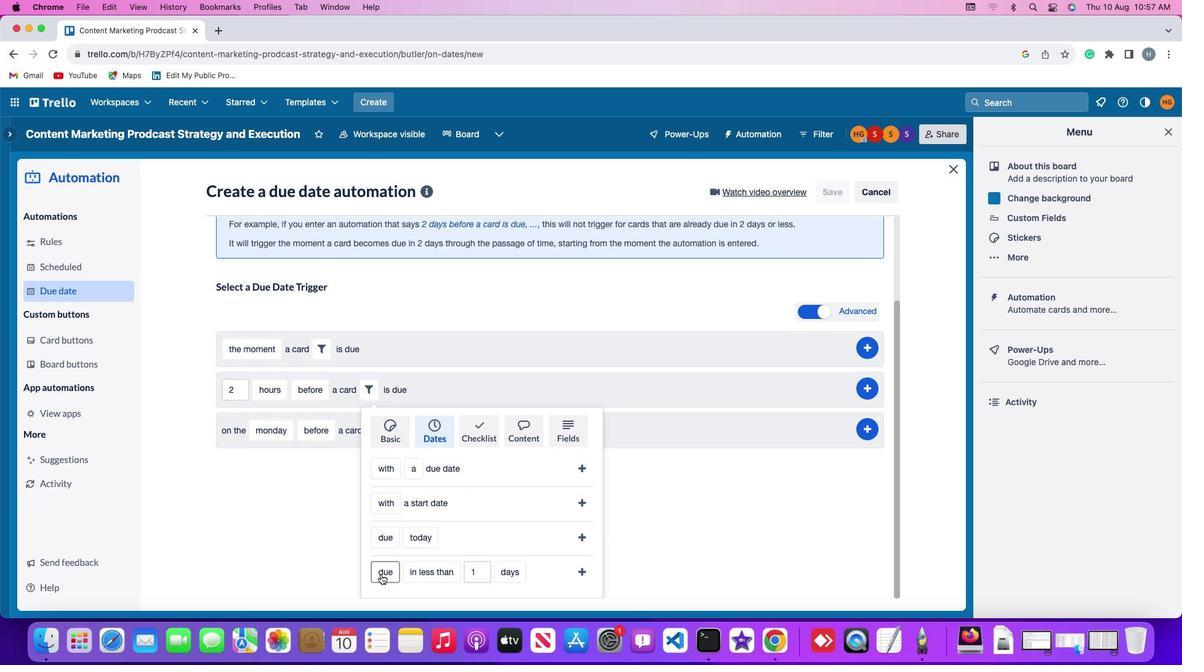 
Action: Mouse pressed left at (372, 566)
Screenshot: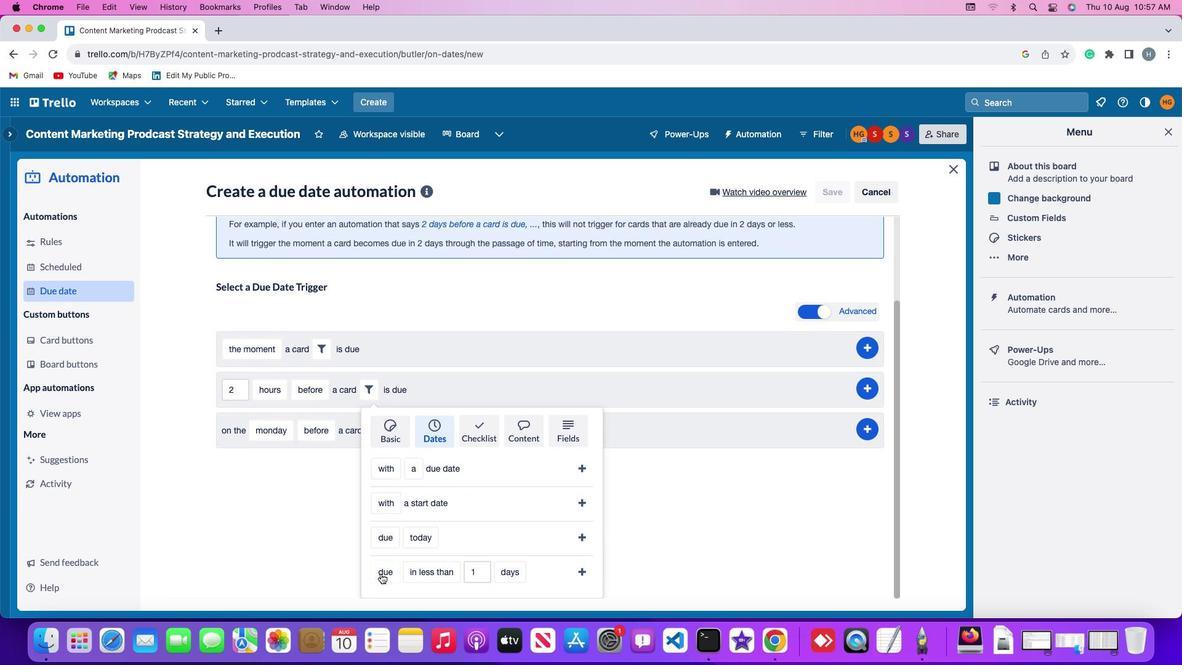 
Action: Mouse moved to (386, 541)
Screenshot: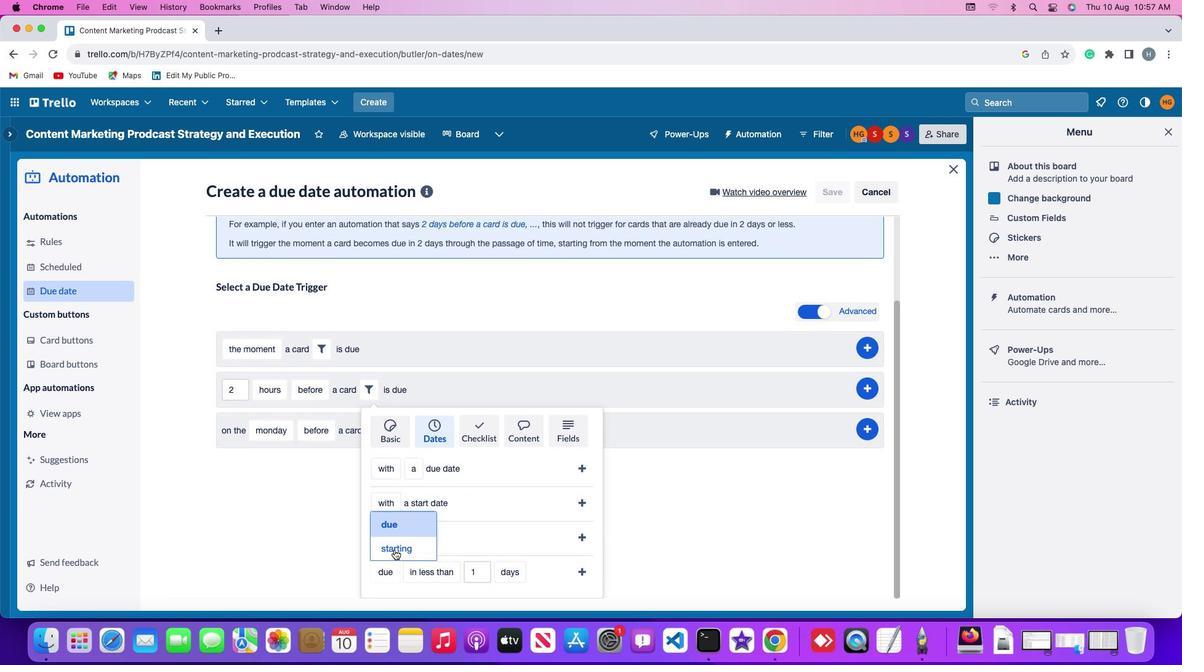 
Action: Mouse pressed left at (386, 541)
Screenshot: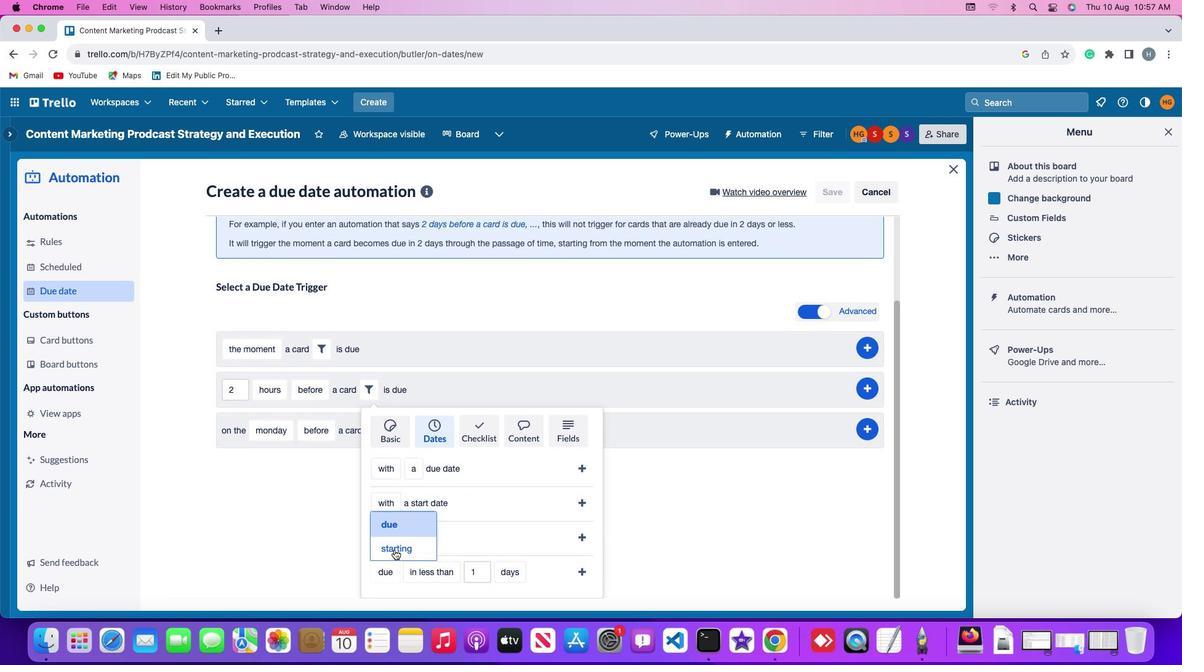 
Action: Mouse moved to (434, 563)
Screenshot: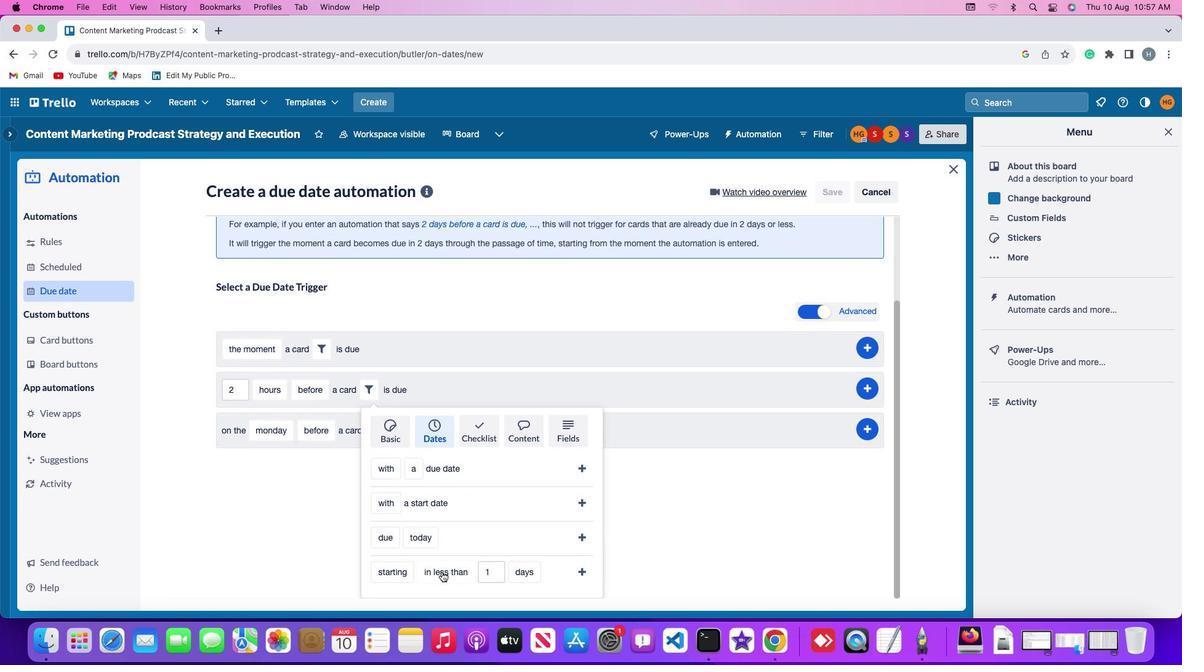 
Action: Mouse pressed left at (434, 563)
Screenshot: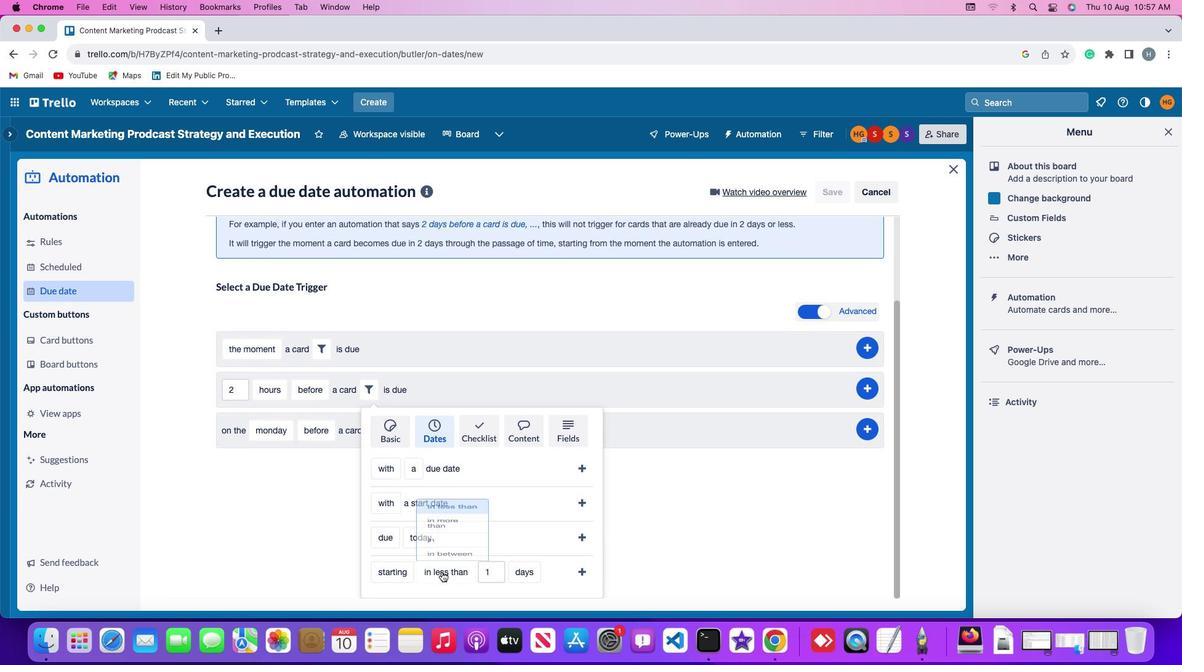 
Action: Mouse moved to (447, 489)
Screenshot: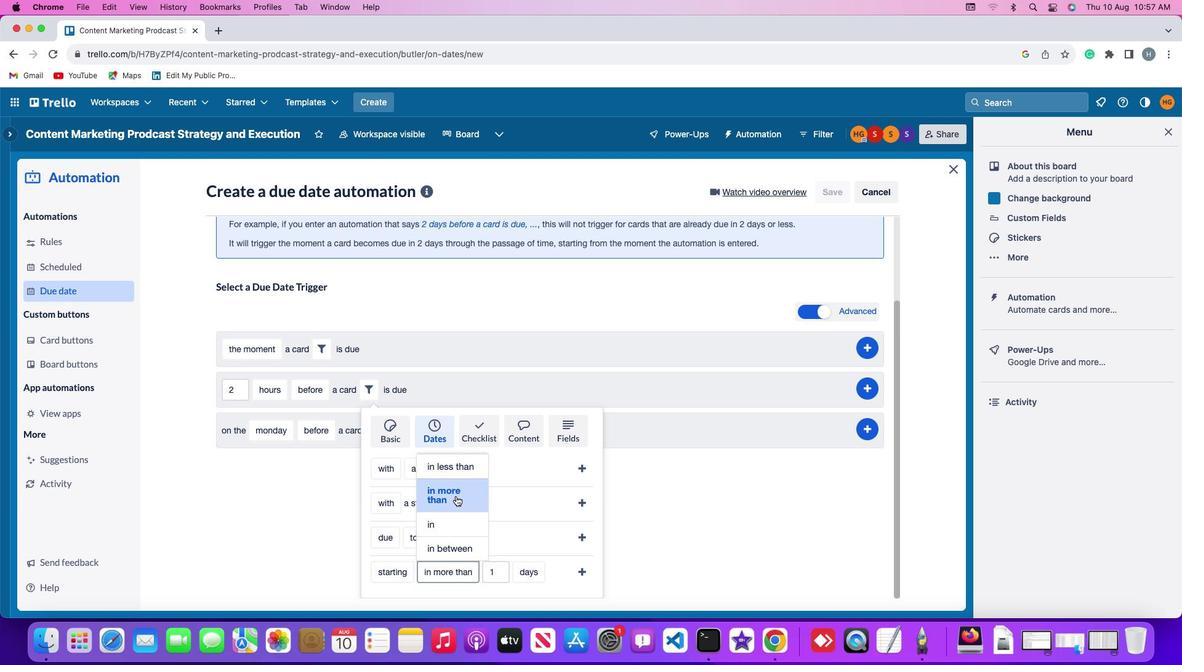 
Action: Mouse pressed left at (447, 489)
Screenshot: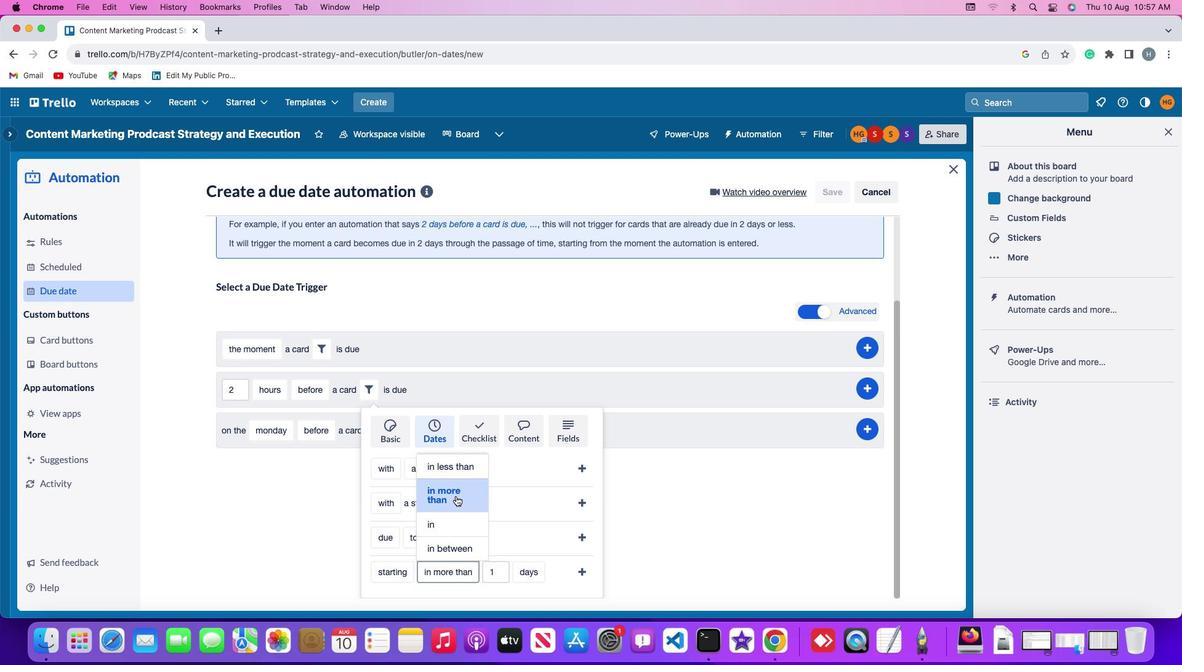 
Action: Mouse moved to (490, 564)
Screenshot: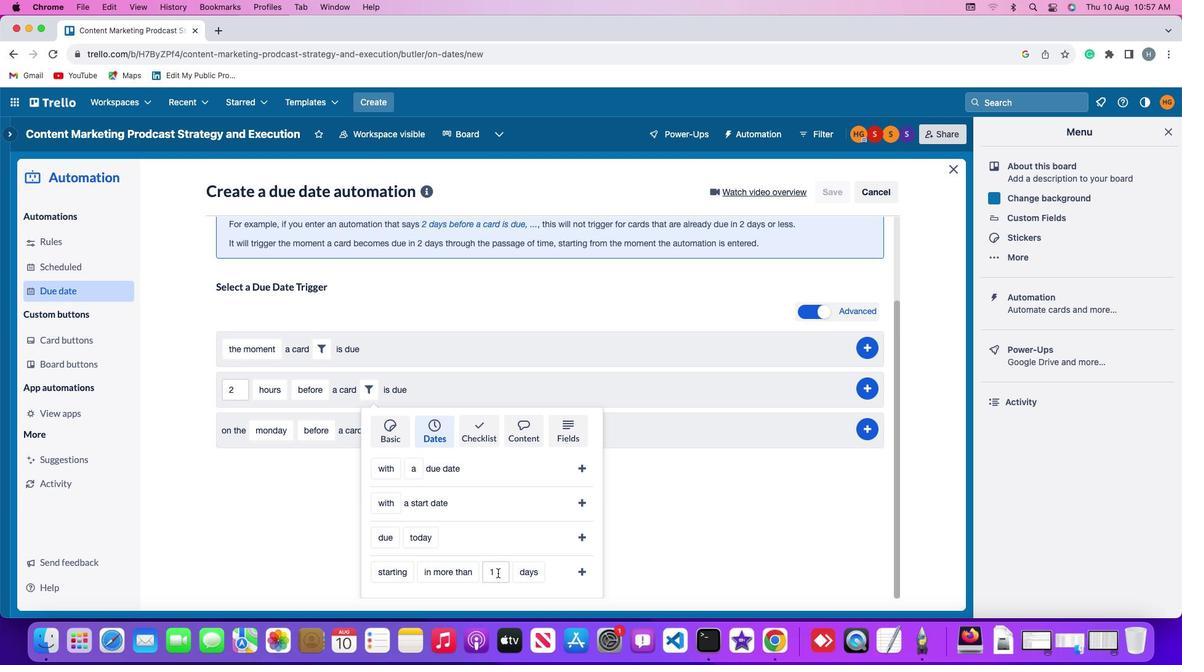 
Action: Mouse pressed left at (490, 564)
Screenshot: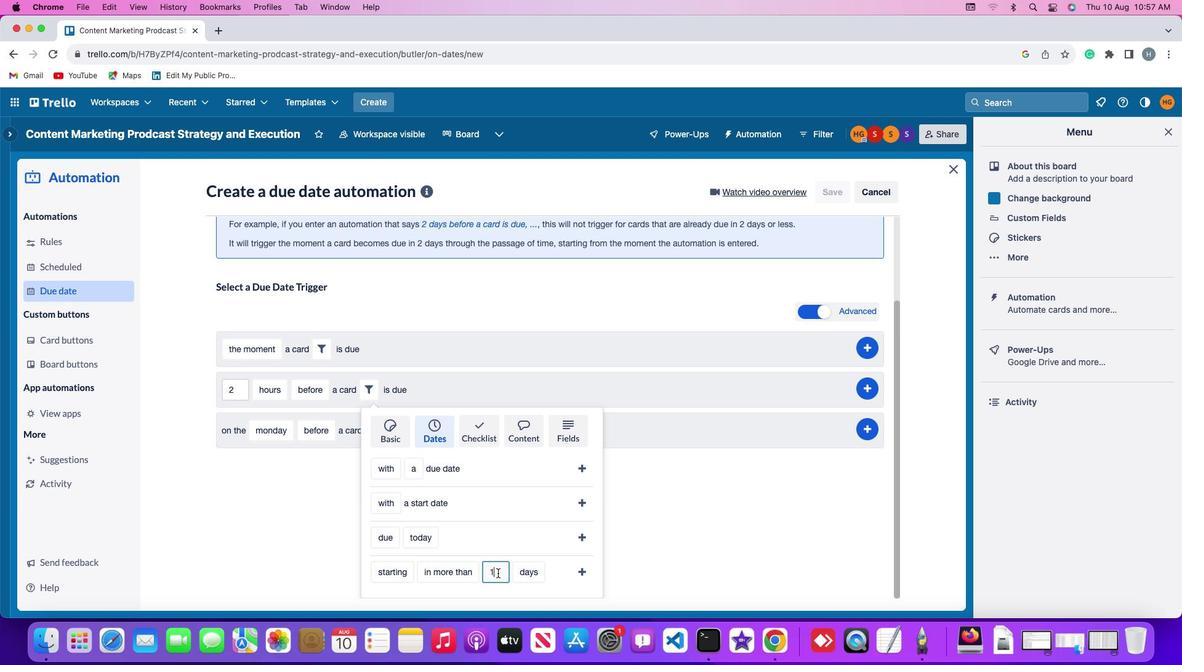 
Action: Key pressed Key.backspace'1'
Screenshot: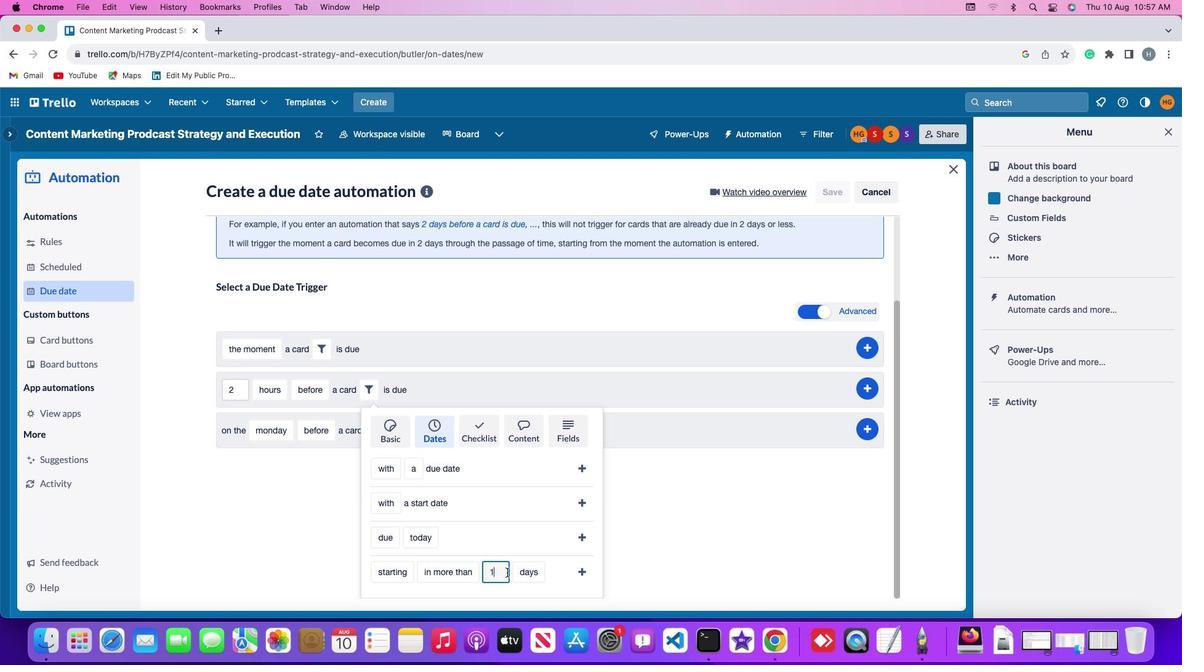 
Action: Mouse moved to (513, 566)
Screenshot: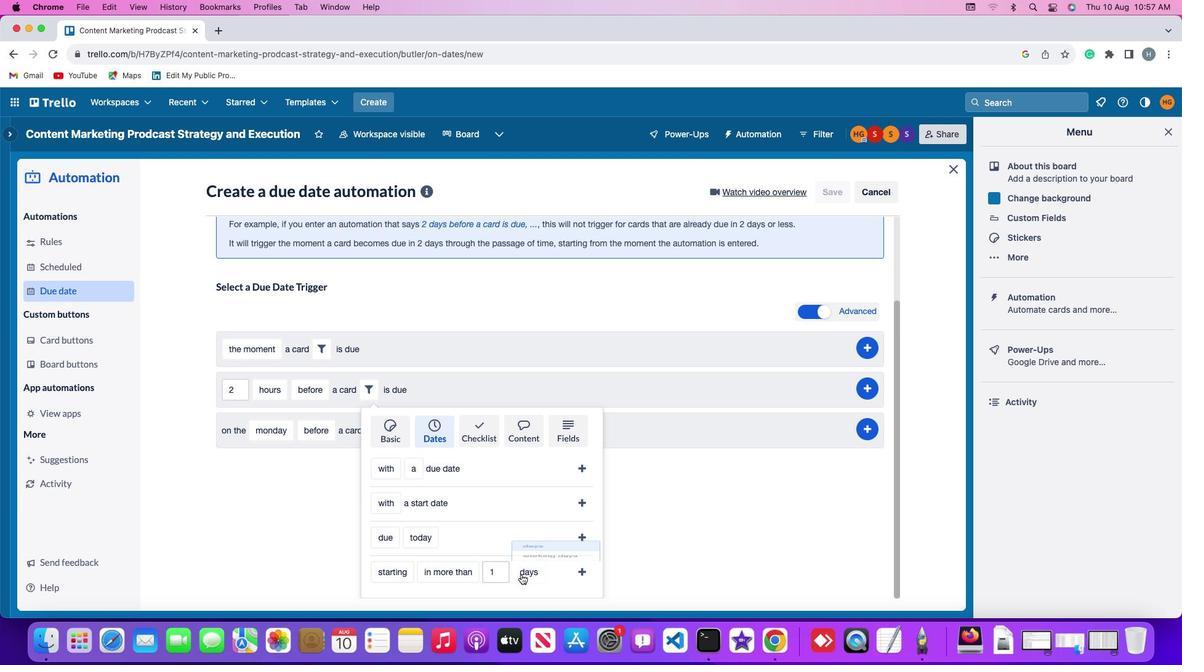 
Action: Mouse pressed left at (513, 566)
Screenshot: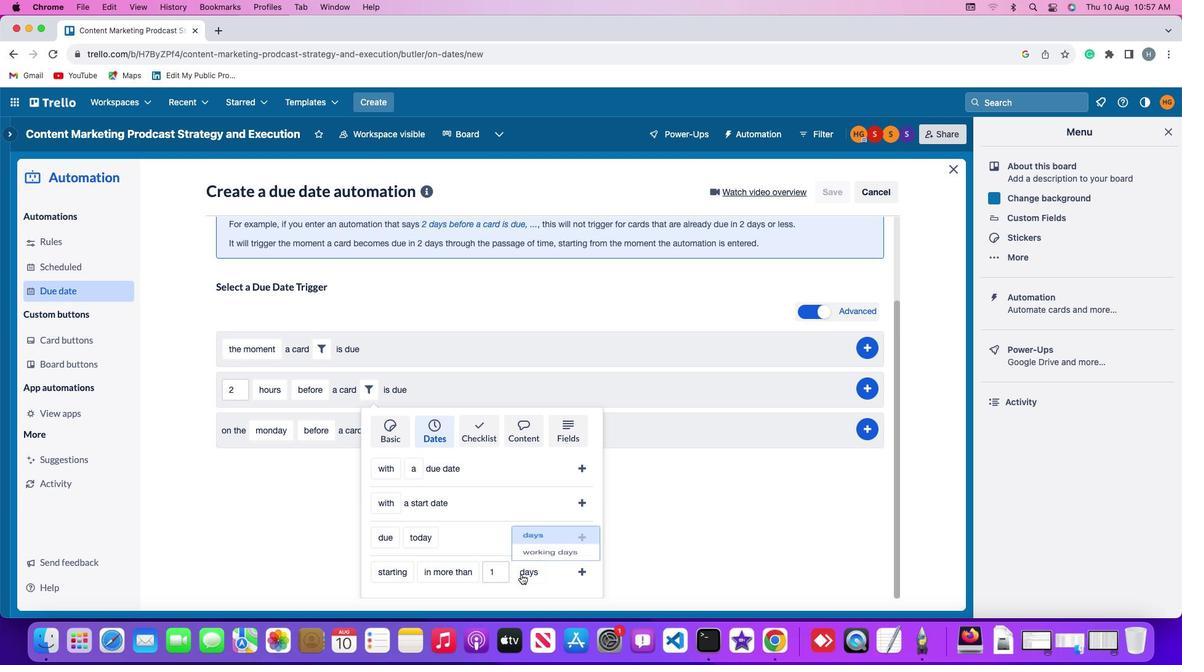 
Action: Mouse moved to (532, 535)
Screenshot: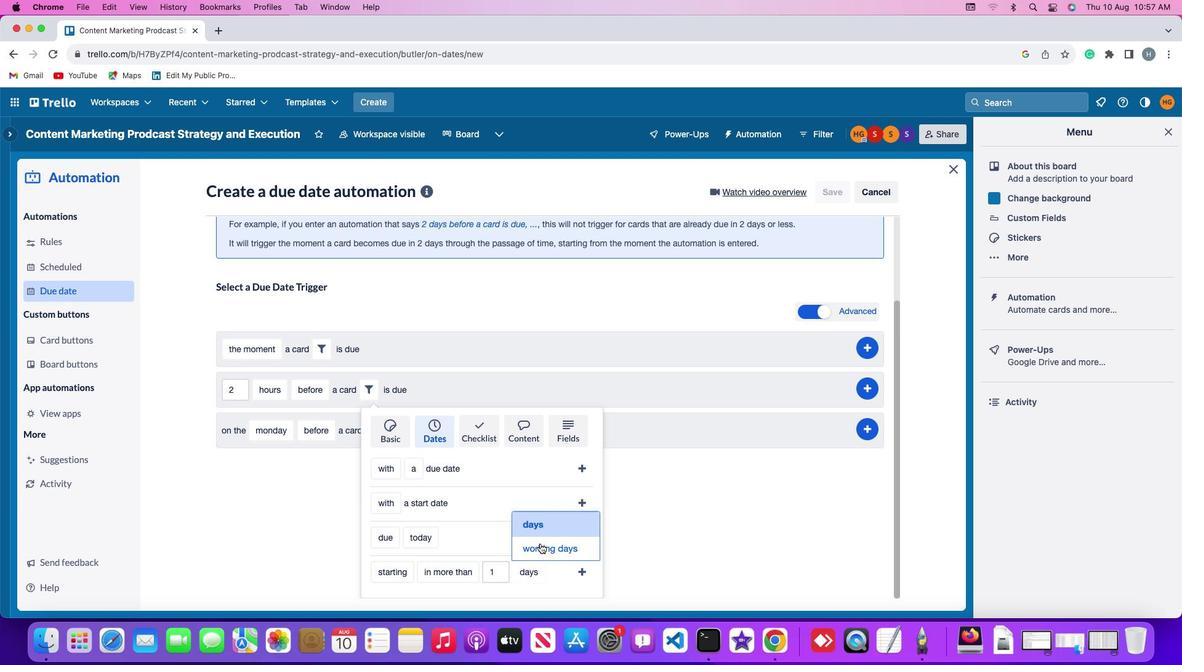 
Action: Mouse pressed left at (532, 535)
Screenshot: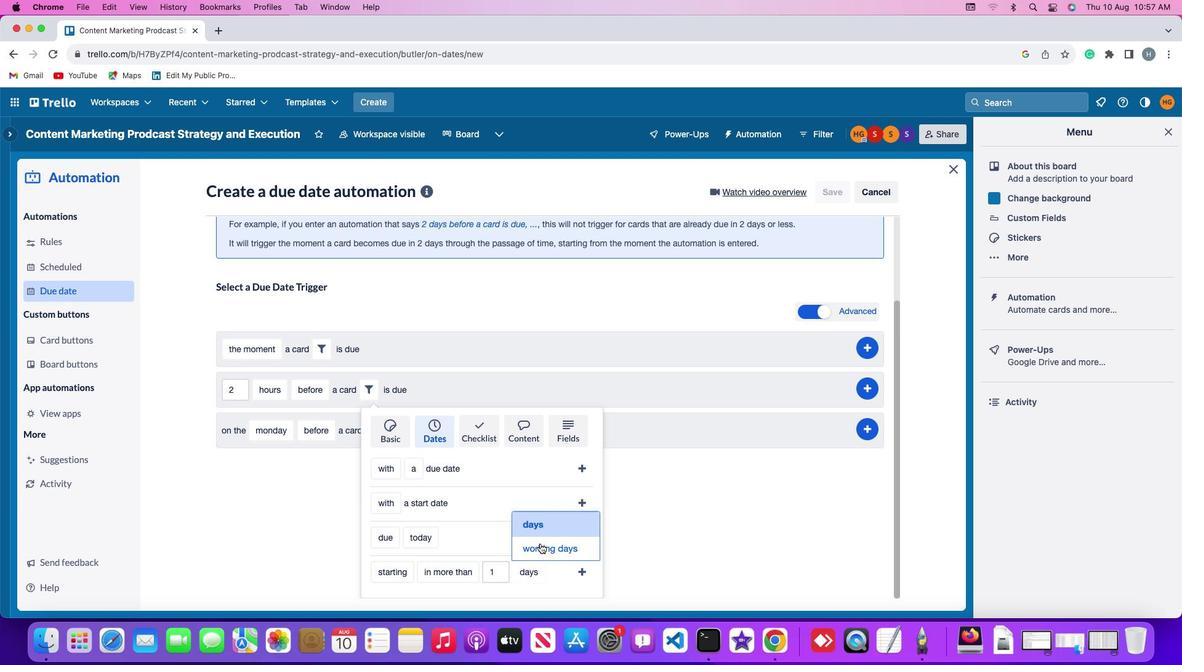 
Action: Mouse moved to (587, 563)
Screenshot: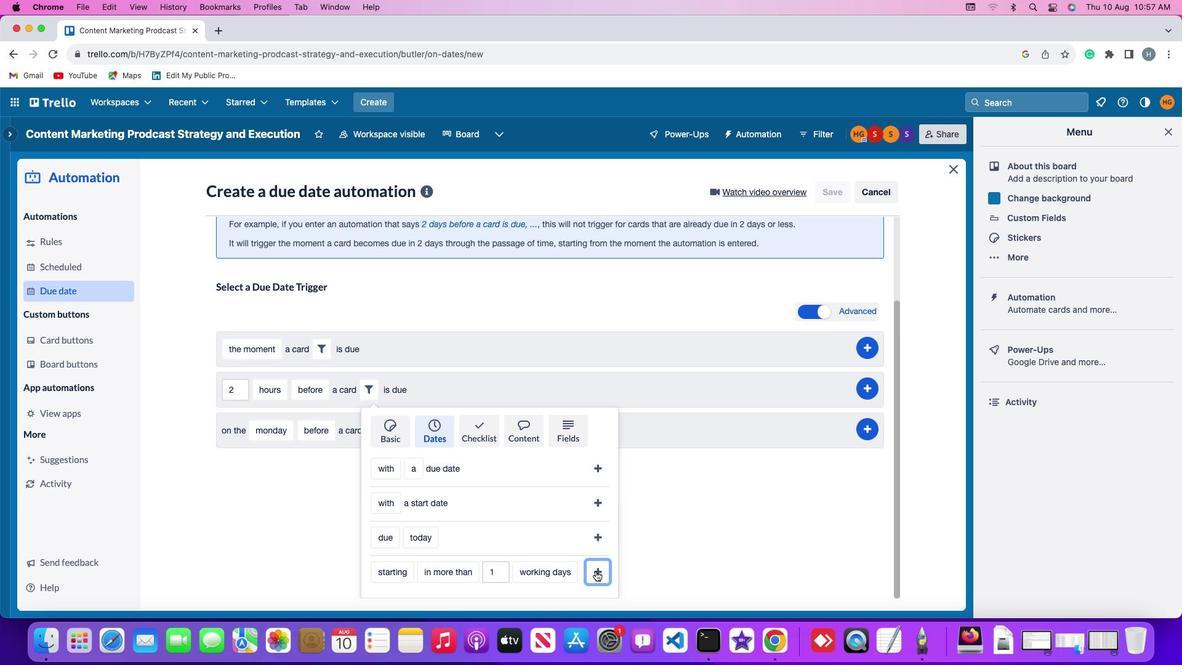 
Action: Mouse pressed left at (587, 563)
Screenshot: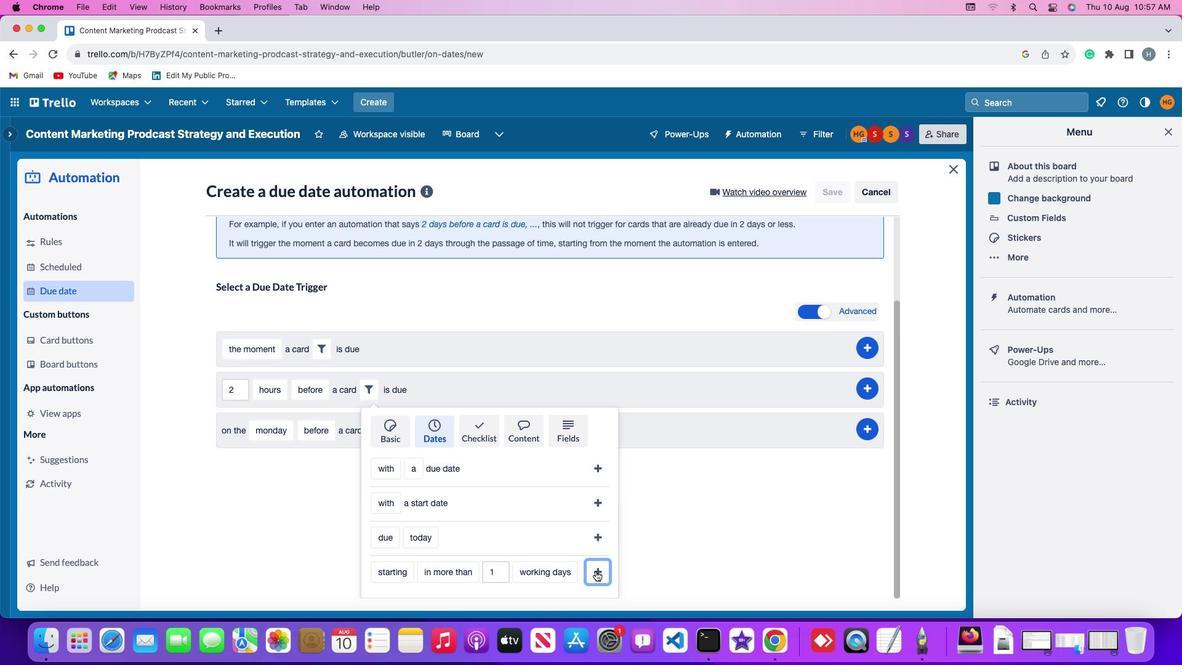 
Action: Mouse moved to (867, 483)
Screenshot: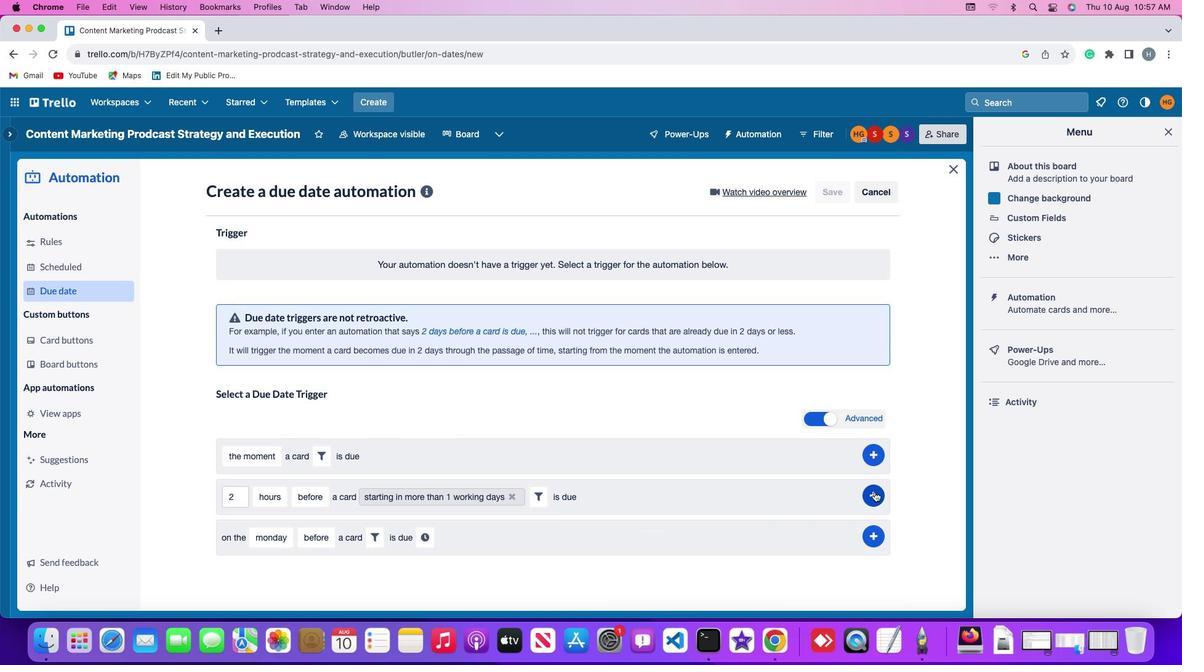 
Action: Mouse pressed left at (867, 483)
Screenshot: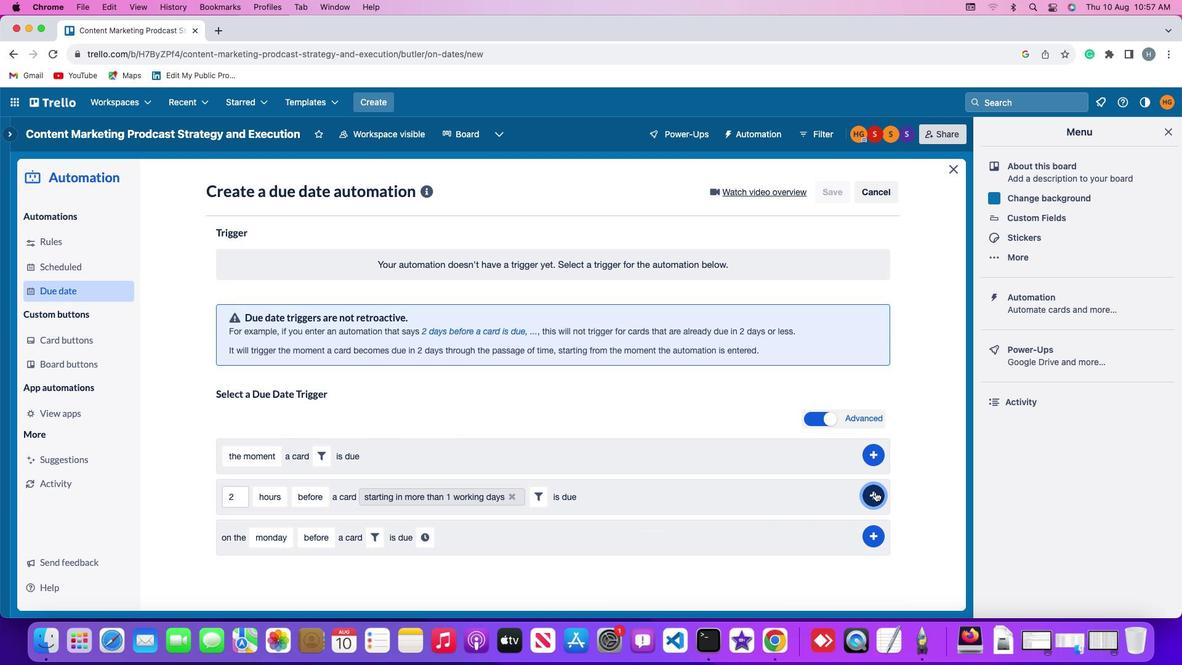 
Action: Mouse moved to (927, 412)
Screenshot: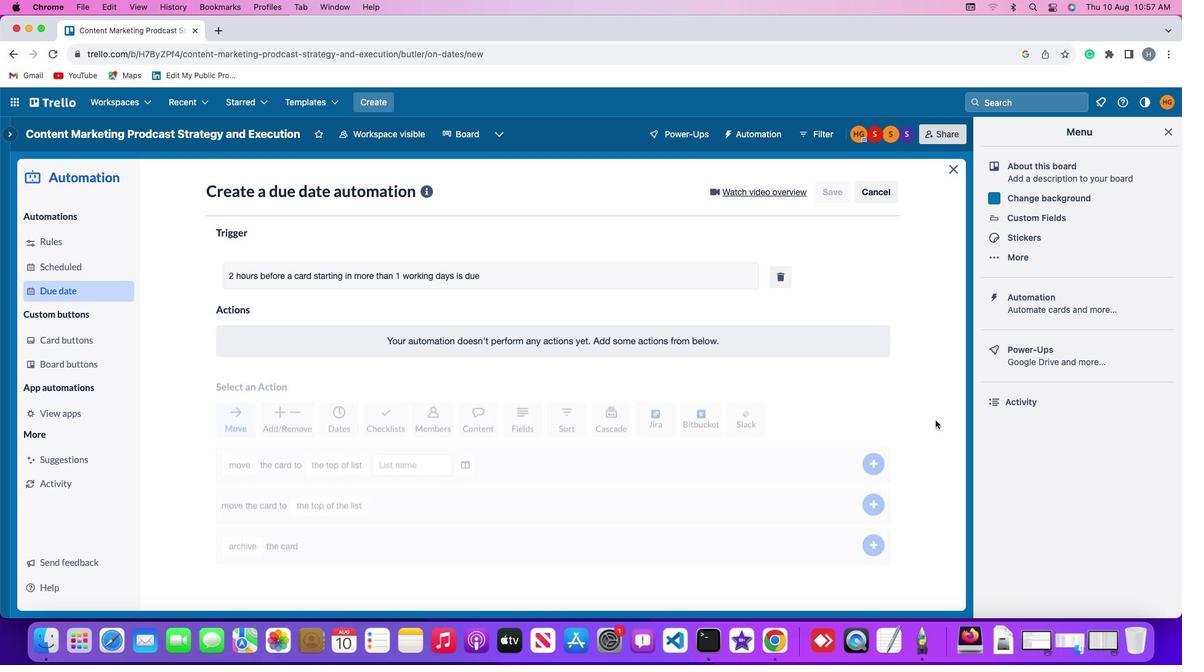 
